 Task: Show all amenities of tiny home in Lac-Beauport, Quebec, Canada.
Action: Mouse moved to (255, 164)
Screenshot: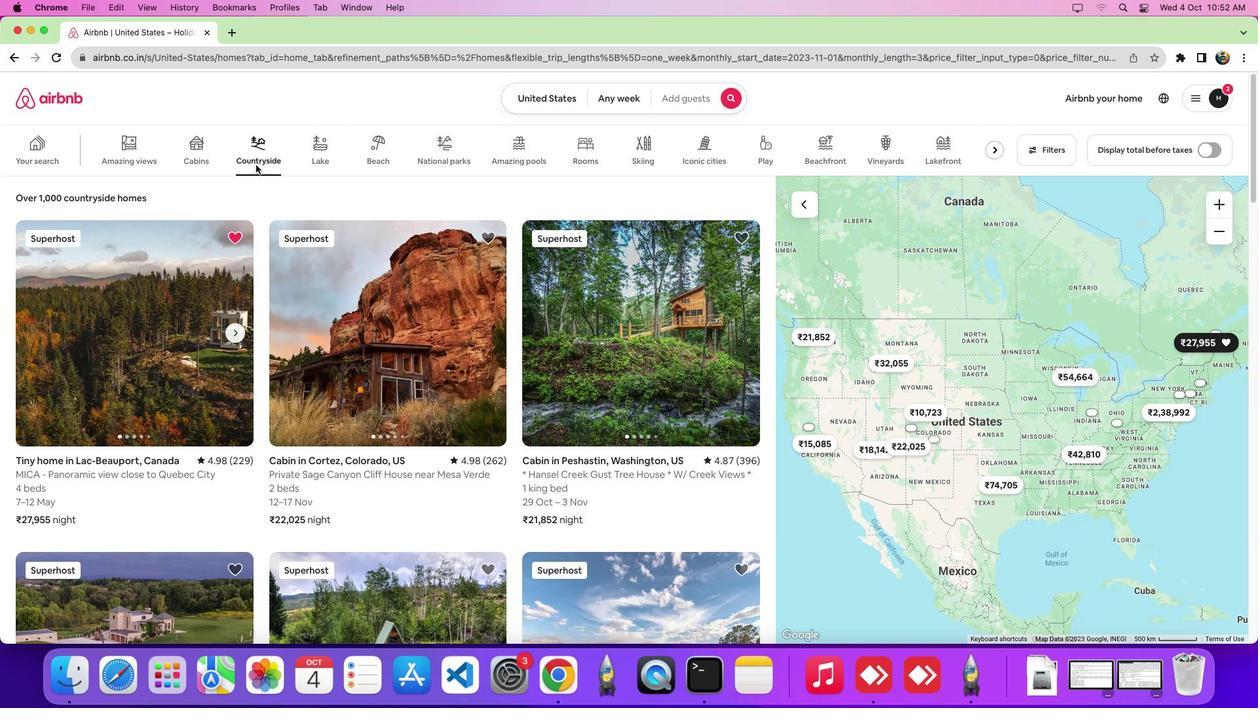 
Action: Mouse pressed left at (255, 164)
Screenshot: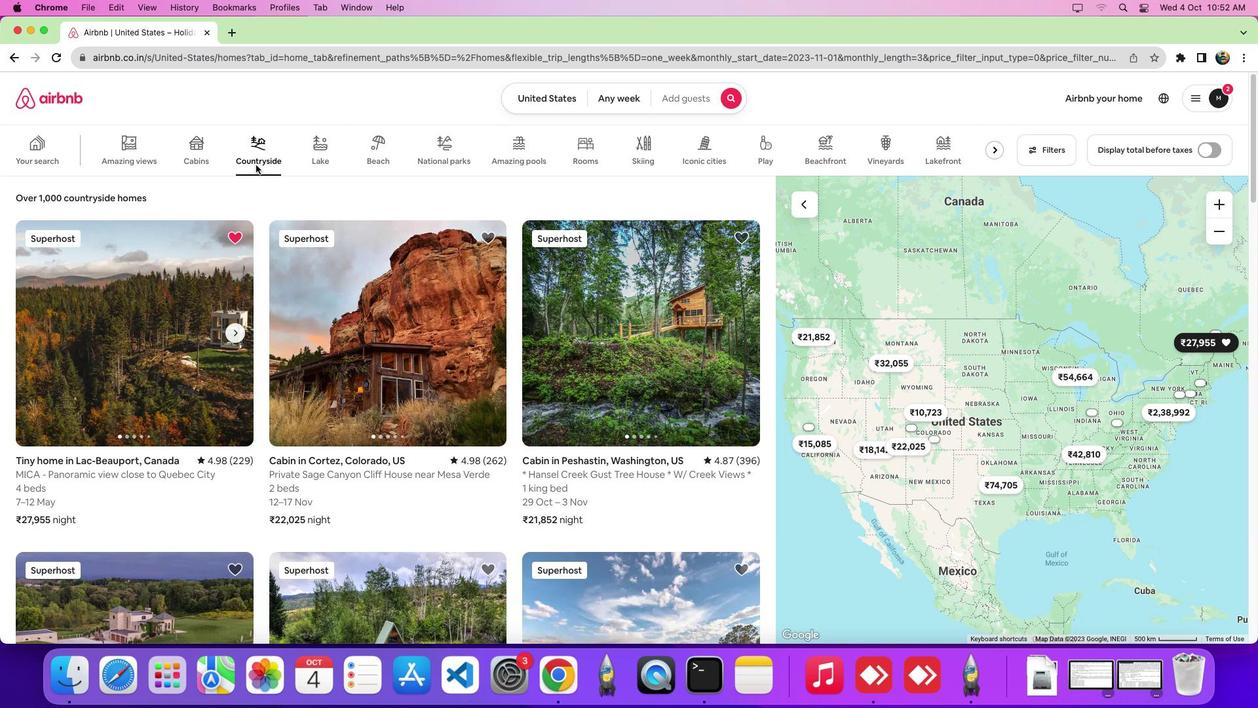 
Action: Mouse moved to (153, 340)
Screenshot: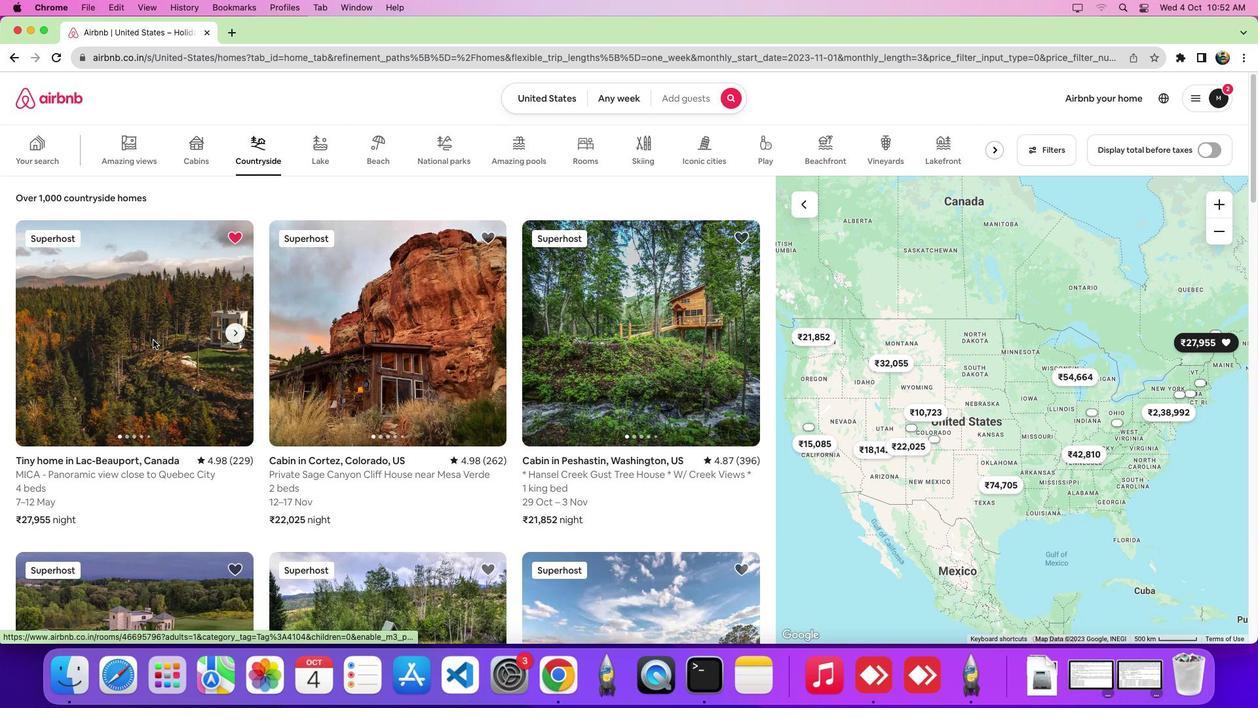 
Action: Mouse pressed left at (153, 340)
Screenshot: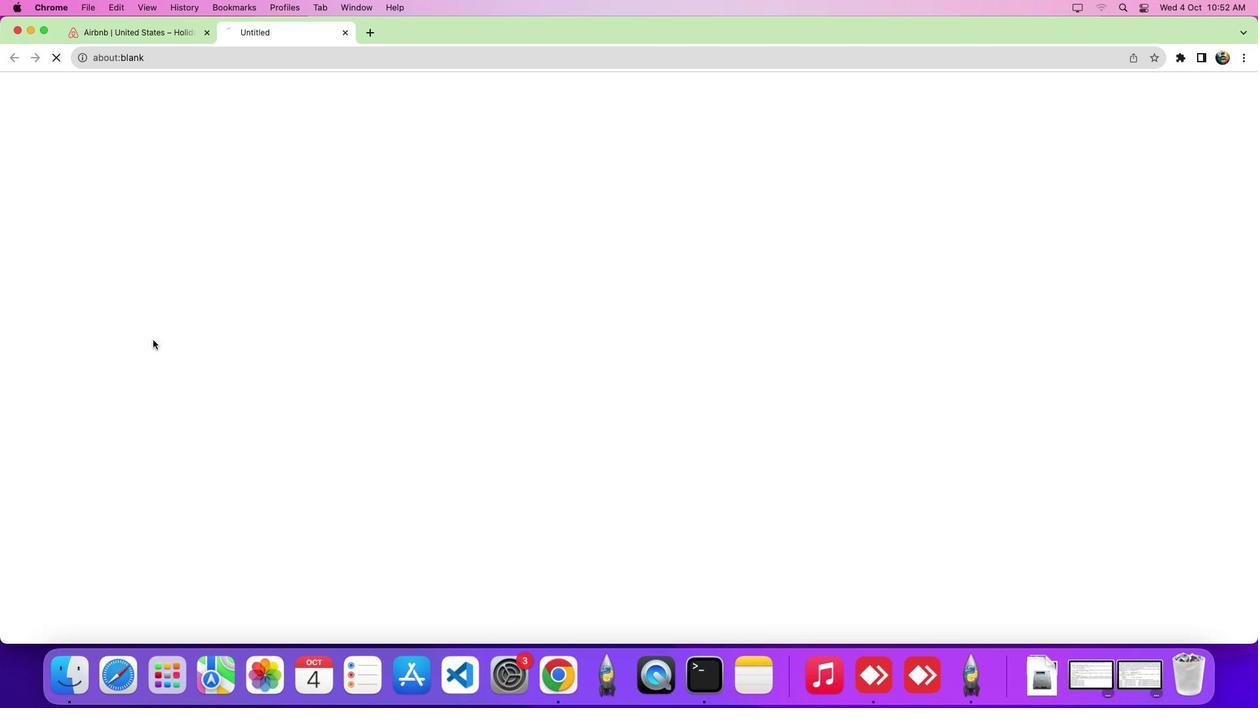 
Action: Mouse moved to (726, 331)
Screenshot: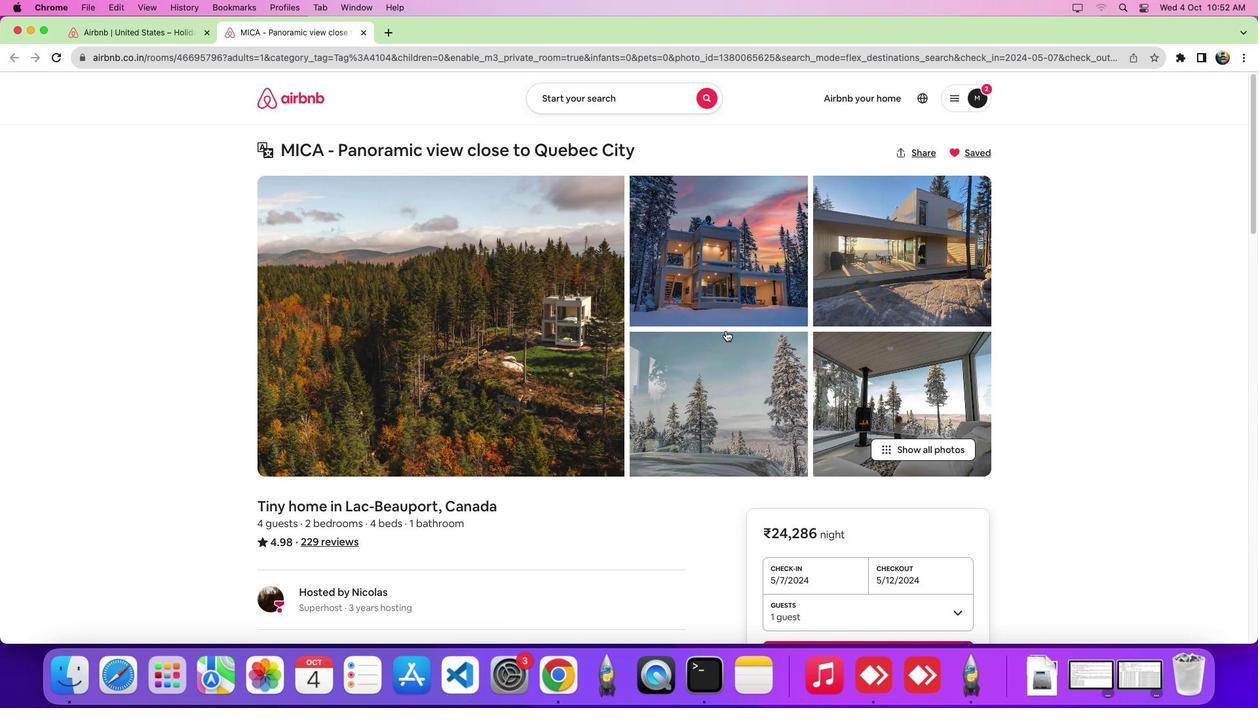 
Action: Mouse scrolled (726, 331) with delta (0, 0)
Screenshot: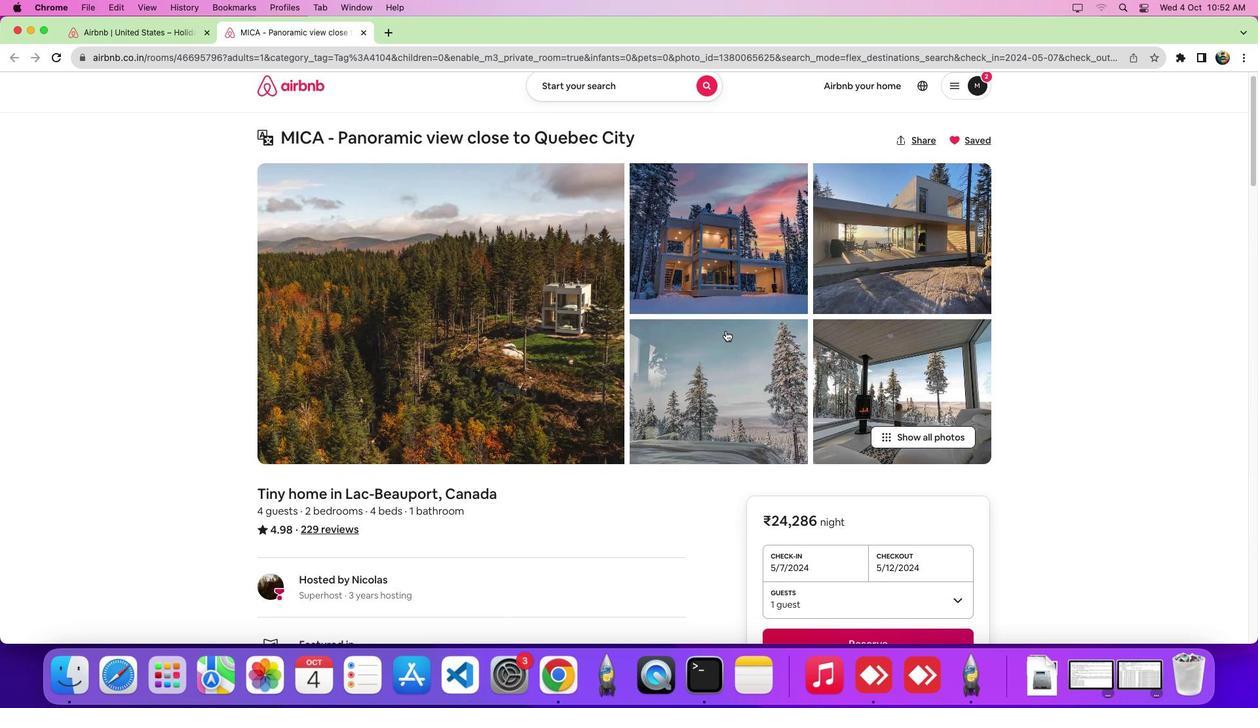 
Action: Mouse scrolled (726, 331) with delta (0, 0)
Screenshot: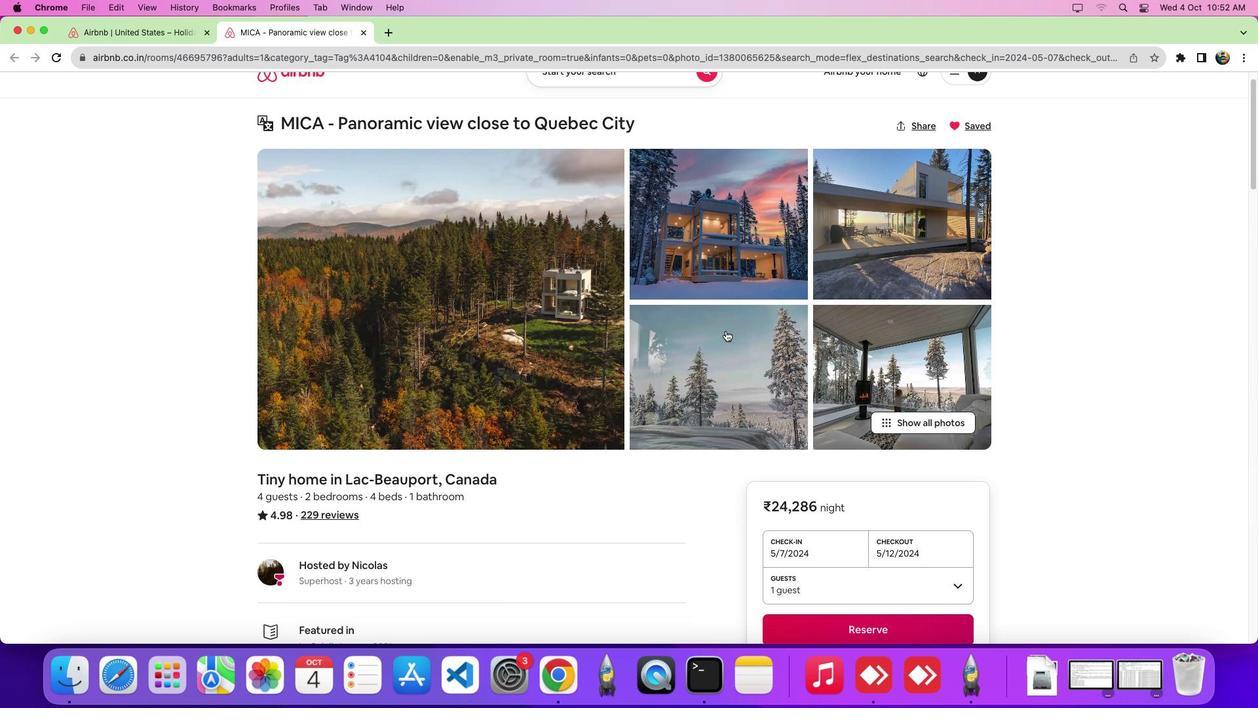 
Action: Mouse scrolled (726, 331) with delta (0, 0)
Screenshot: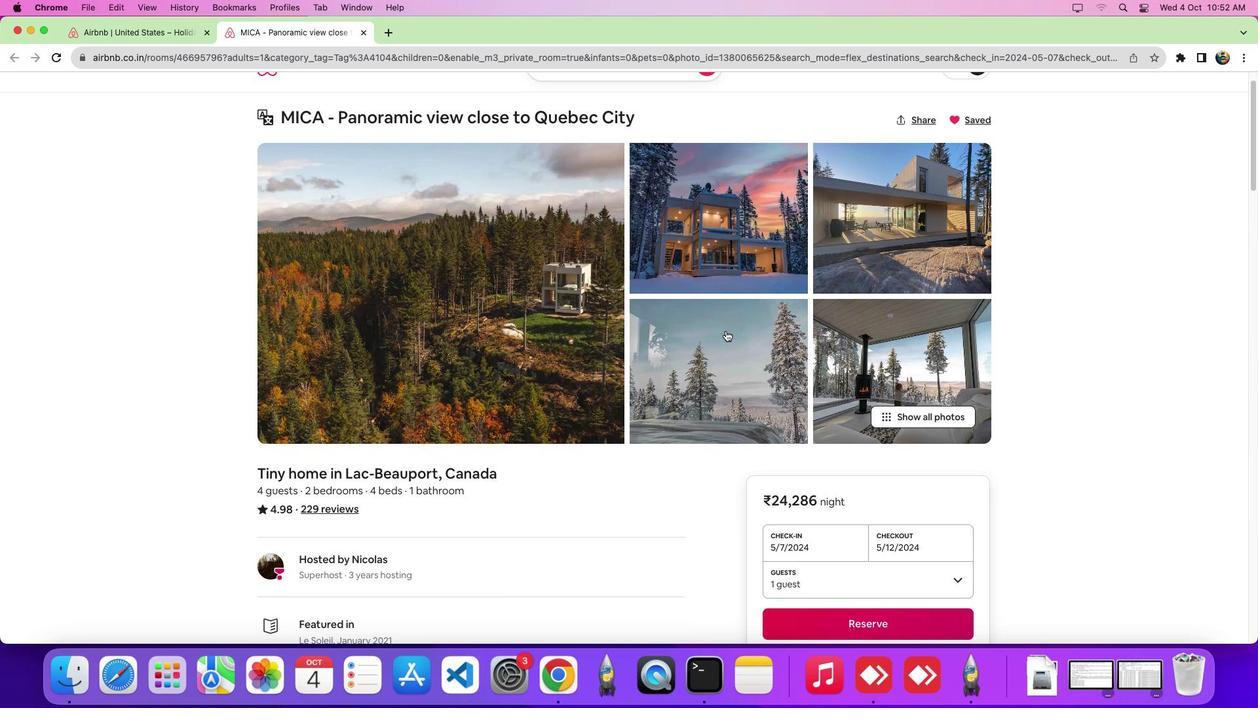
Action: Mouse scrolled (726, 331) with delta (0, 0)
Screenshot: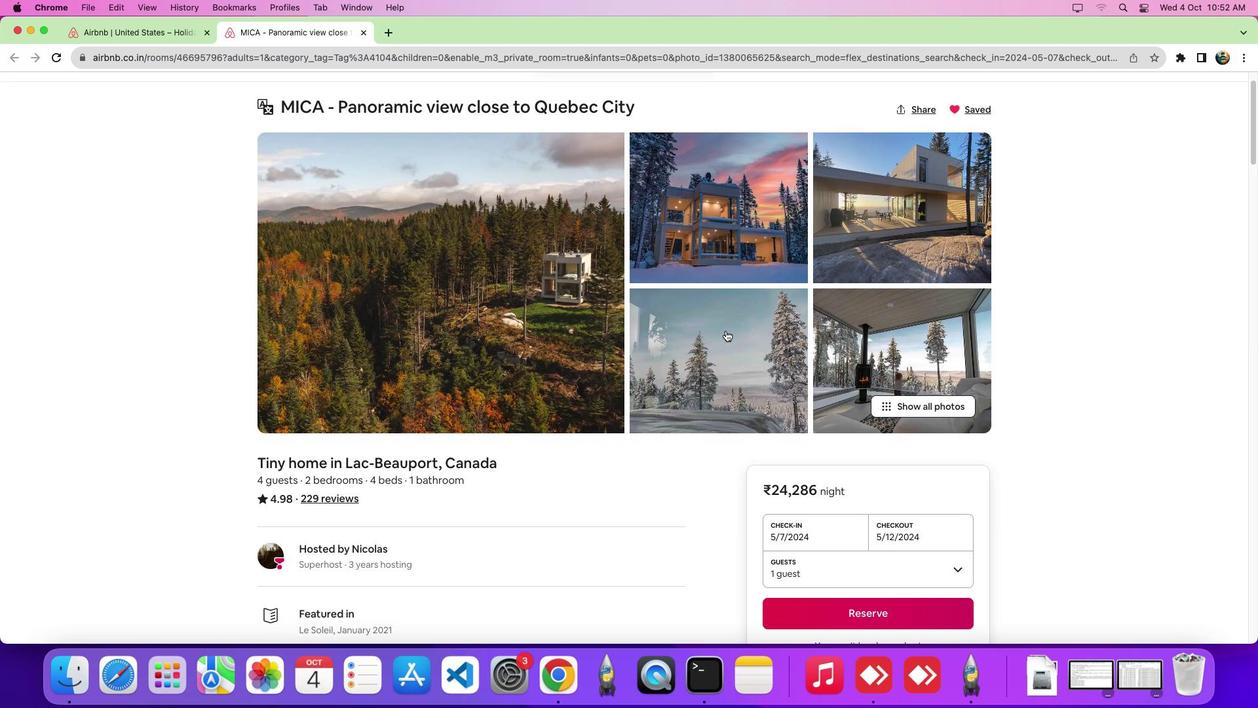 
Action: Mouse scrolled (726, 331) with delta (0, 0)
Screenshot: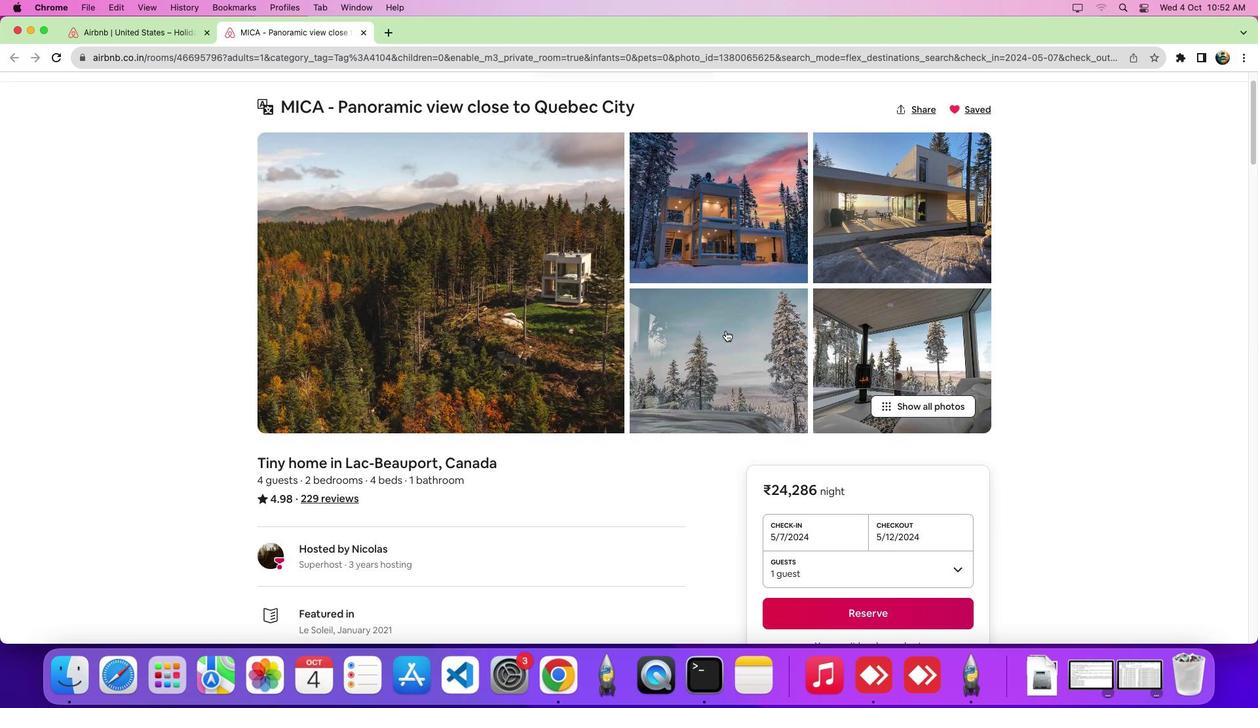 
Action: Mouse moved to (725, 323)
Screenshot: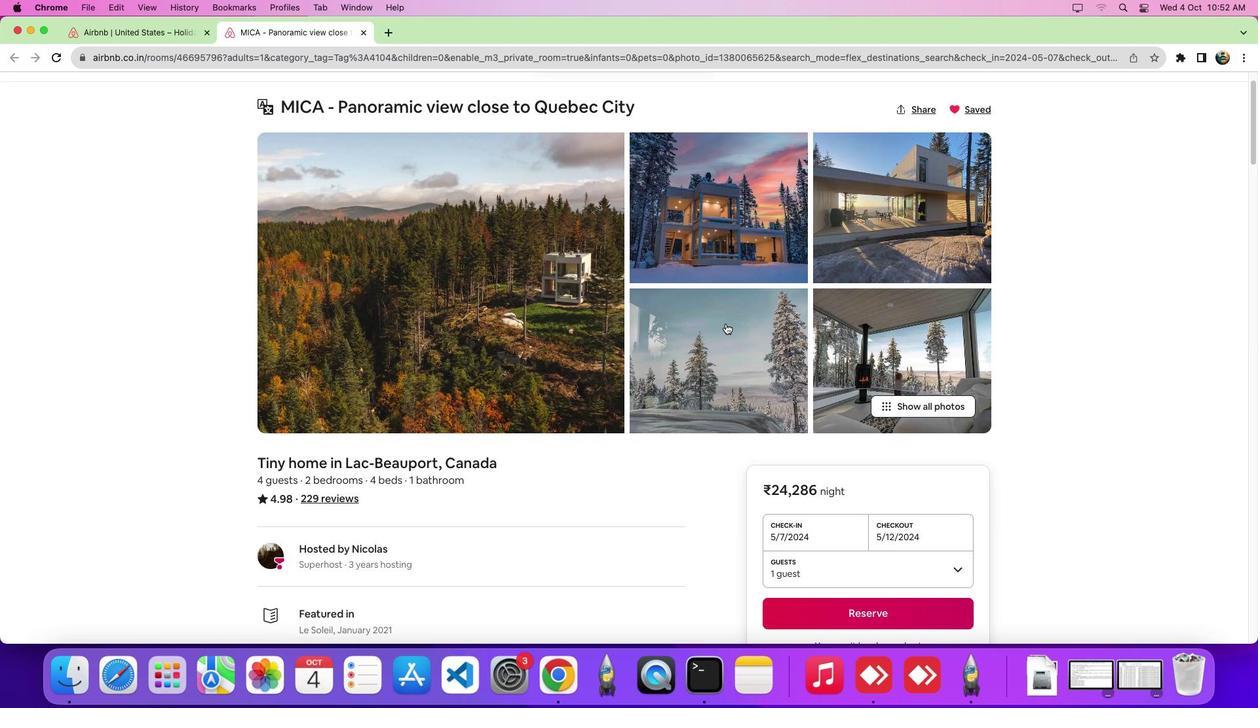
Action: Mouse scrolled (725, 323) with delta (0, 0)
Screenshot: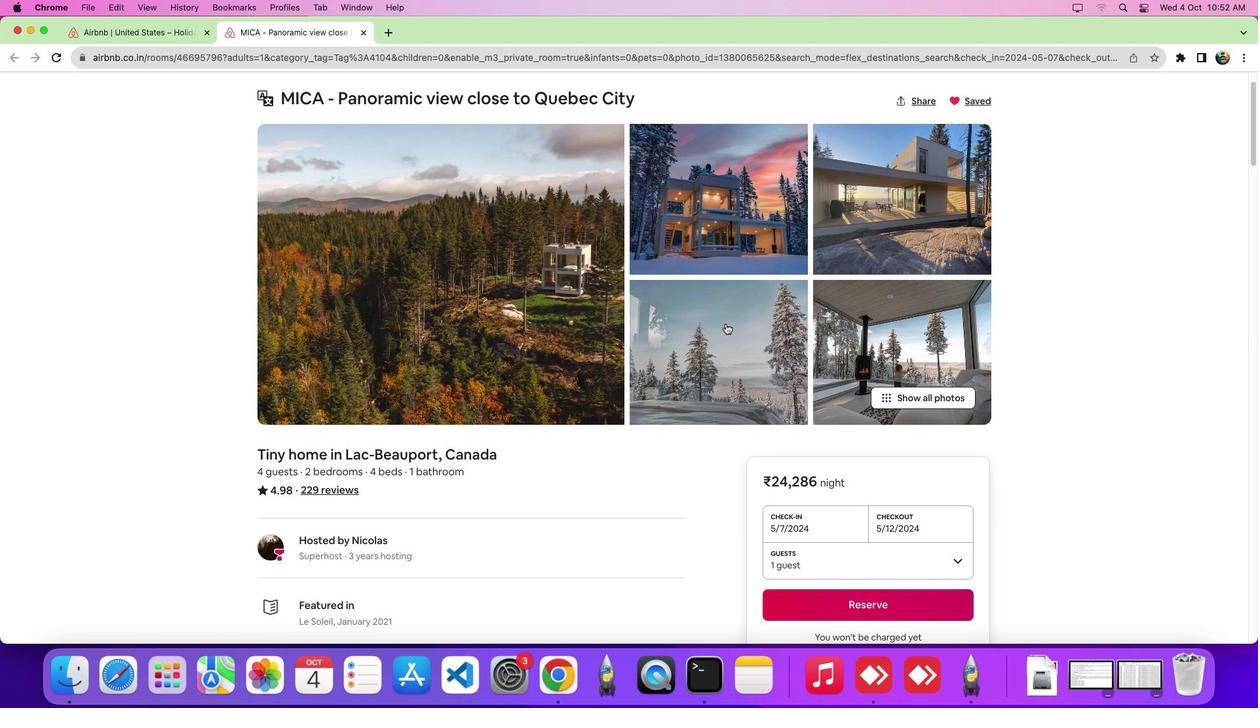 
Action: Mouse scrolled (725, 323) with delta (0, 0)
Screenshot: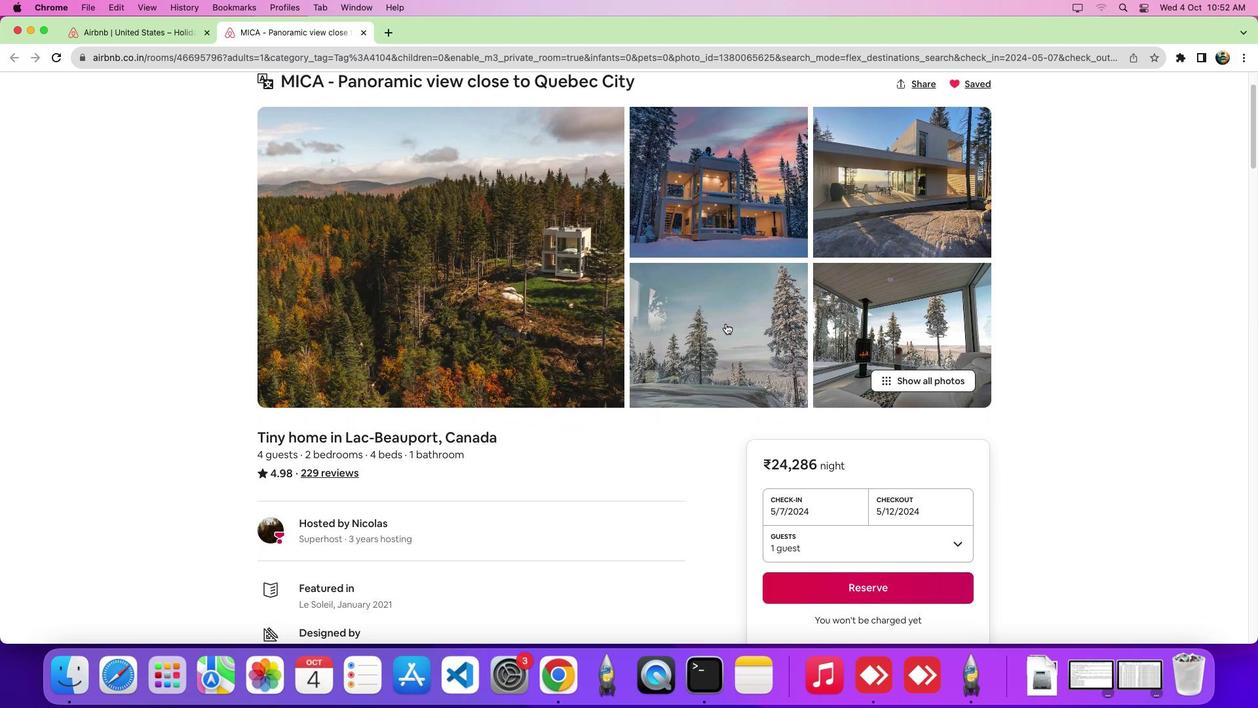 
Action: Mouse scrolled (725, 323) with delta (0, 0)
Screenshot: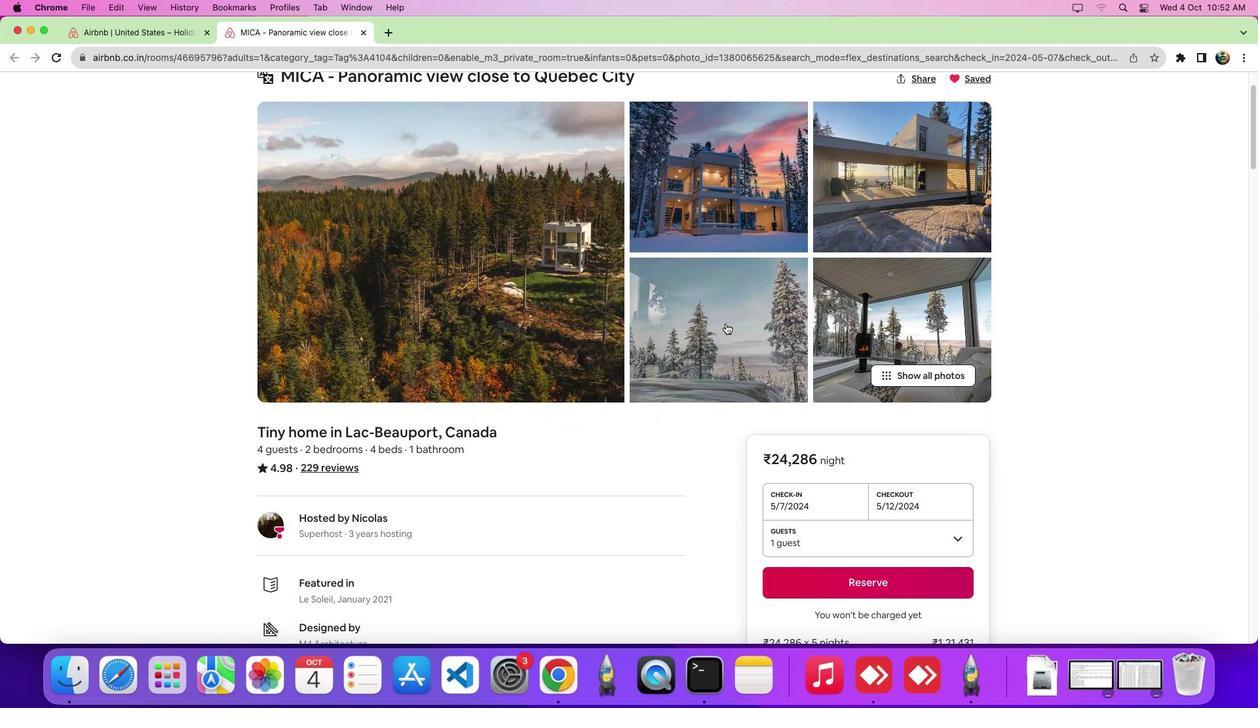
Action: Mouse scrolled (725, 323) with delta (0, 0)
Screenshot: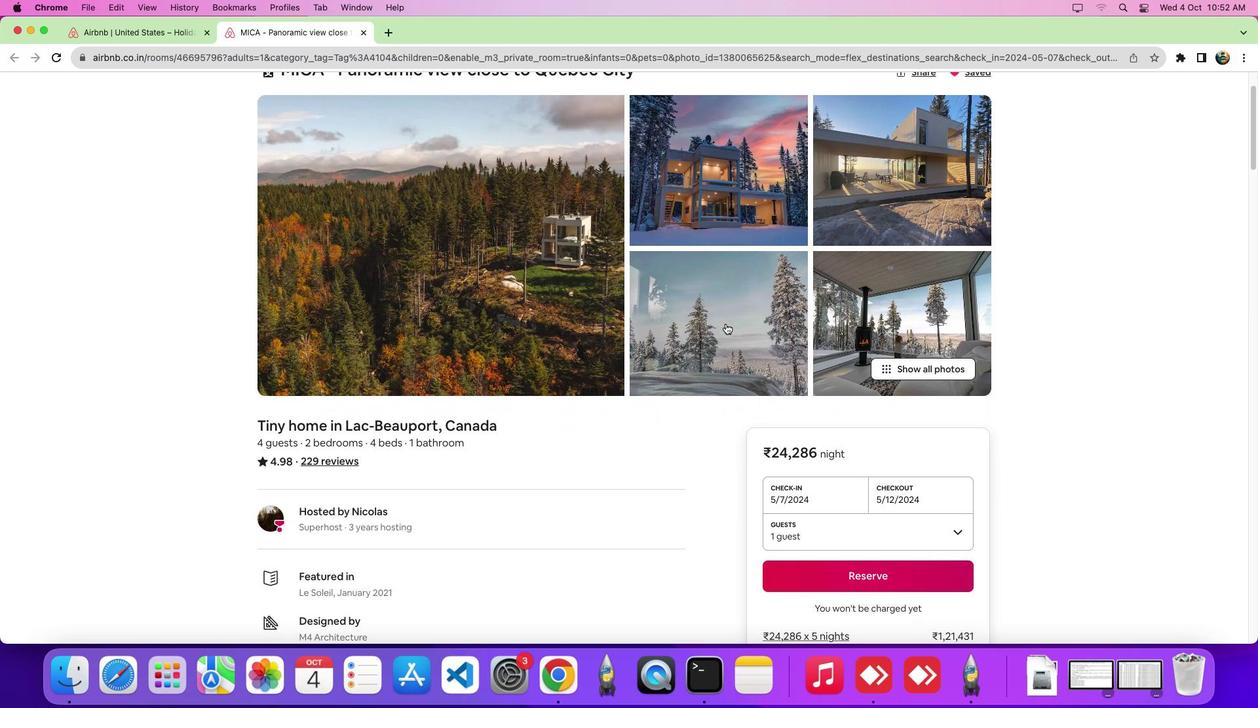 
Action: Mouse scrolled (725, 323) with delta (0, 0)
Screenshot: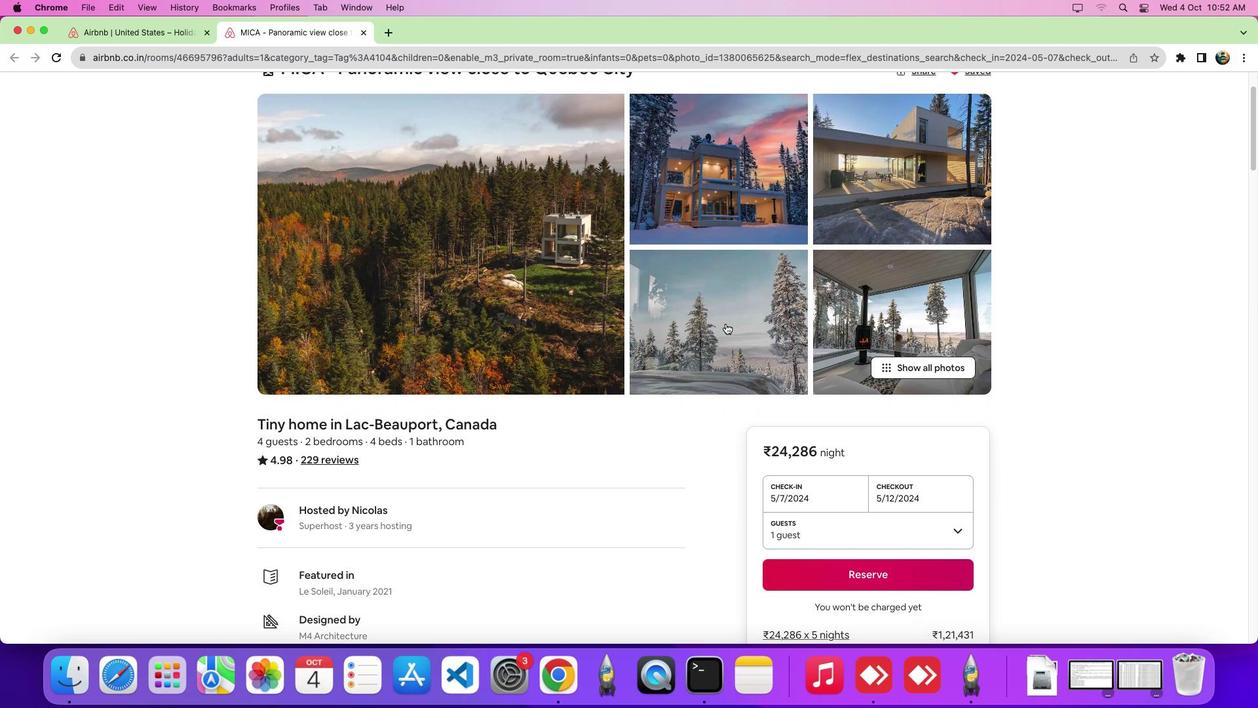 
Action: Mouse moved to (755, 353)
Screenshot: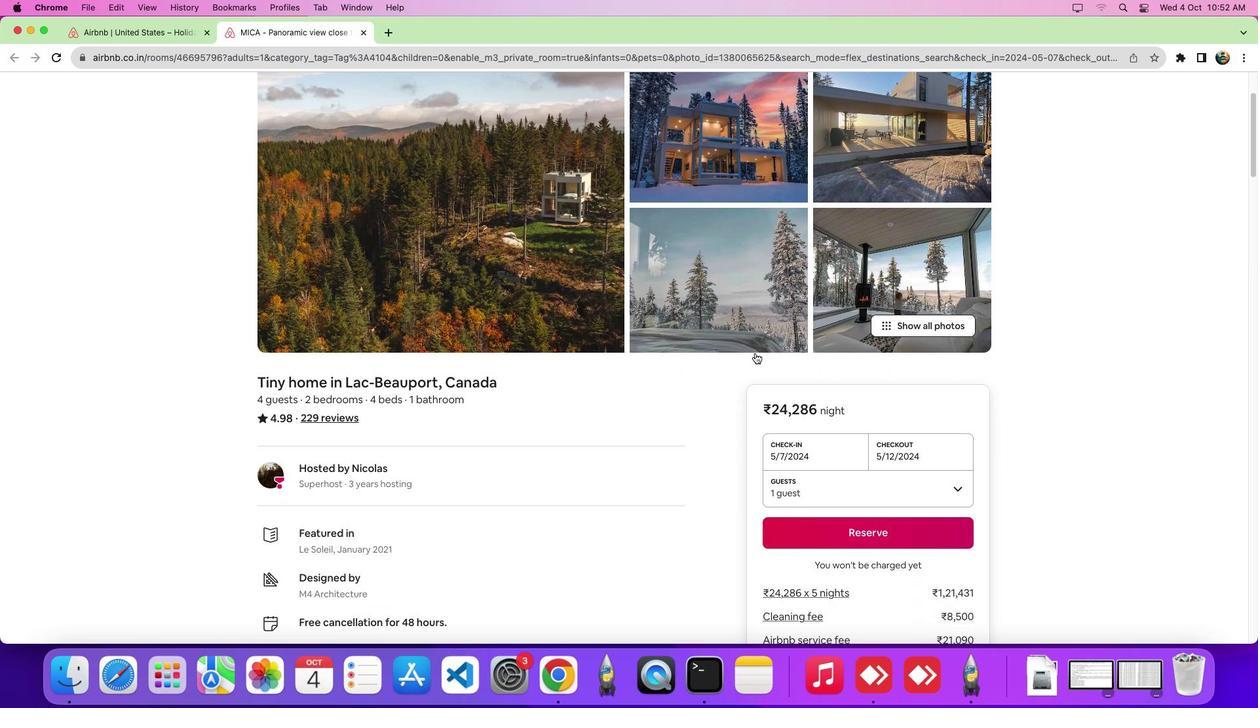 
Action: Mouse scrolled (755, 353) with delta (0, 0)
Screenshot: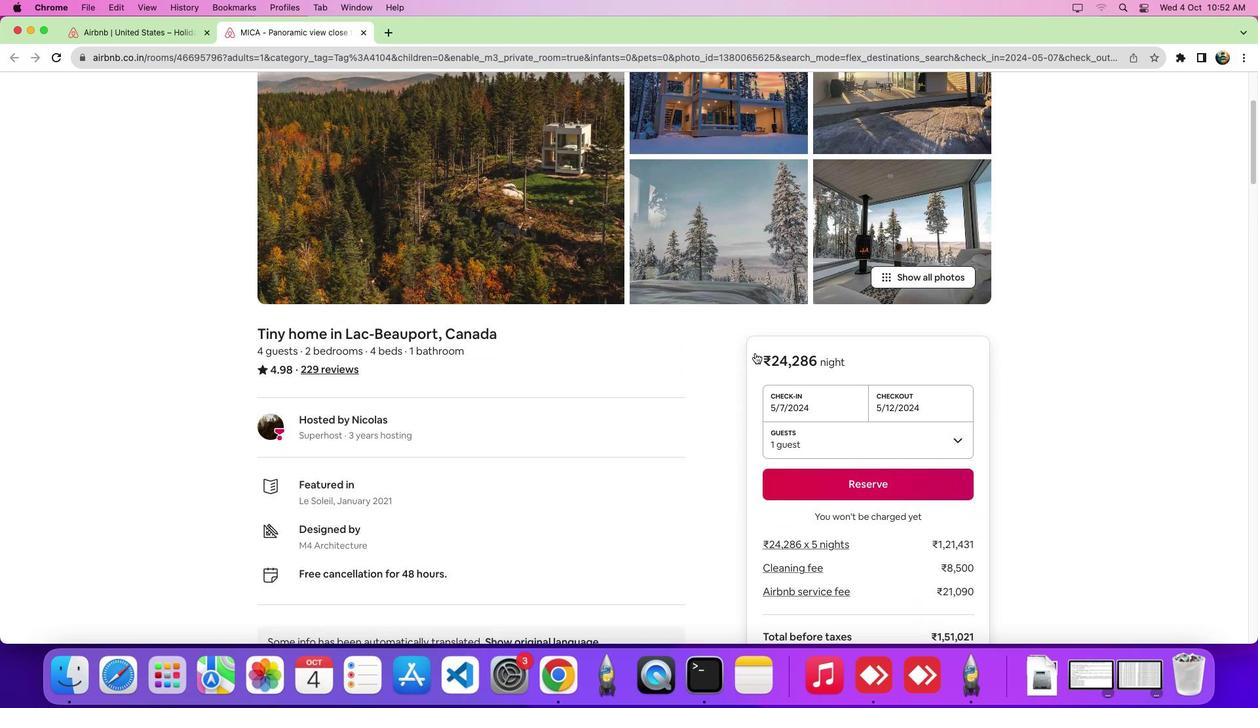 
Action: Mouse scrolled (755, 353) with delta (0, 0)
Screenshot: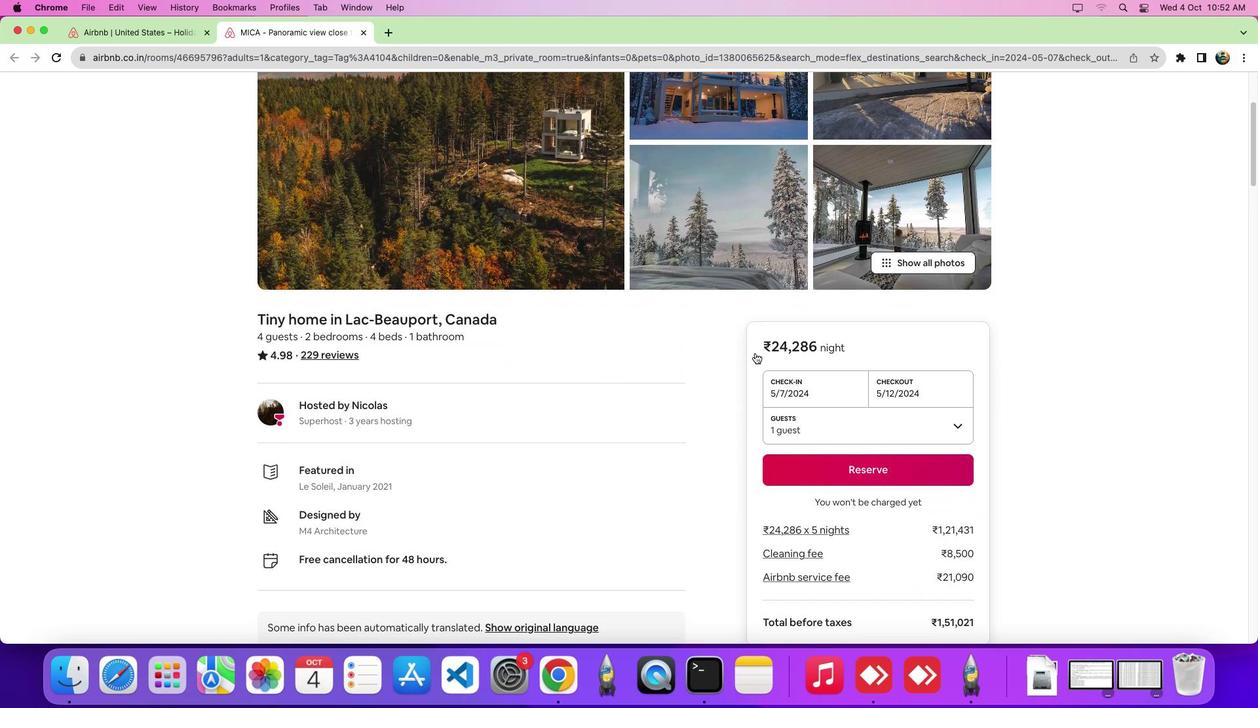 
Action: Mouse scrolled (755, 353) with delta (0, -1)
Screenshot: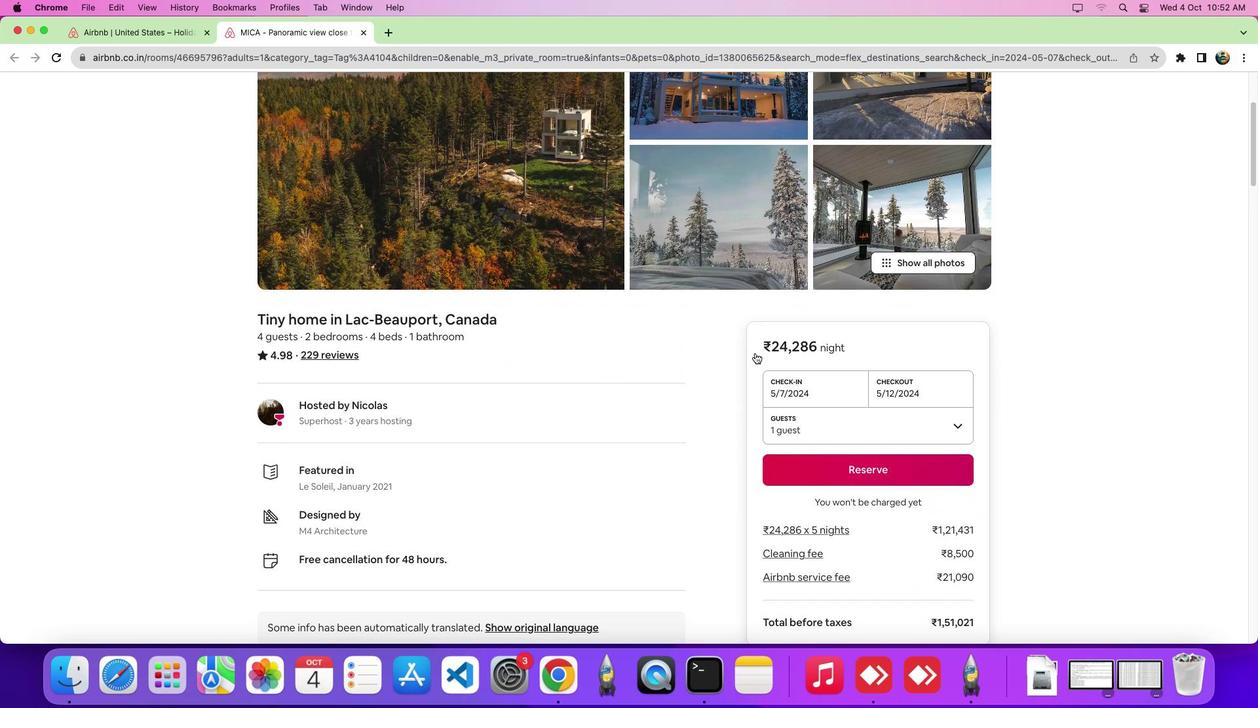 
Action: Mouse scrolled (755, 353) with delta (0, 0)
Screenshot: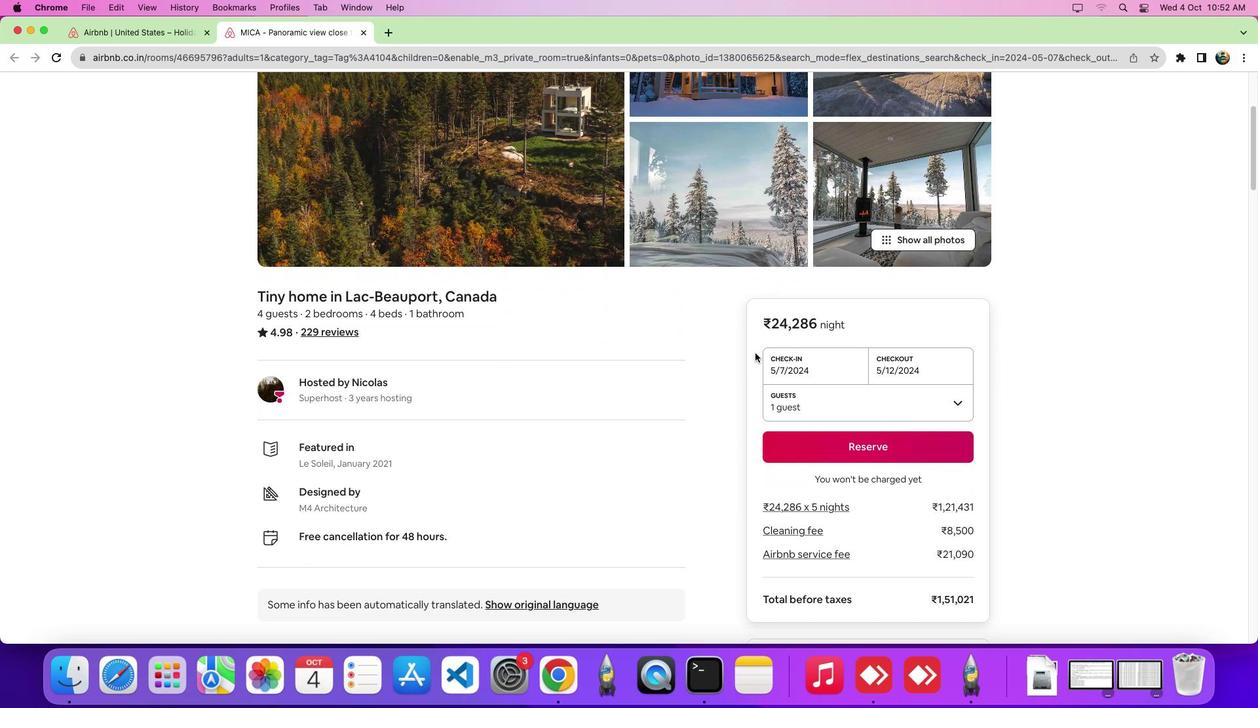 
Action: Mouse scrolled (755, 353) with delta (0, 0)
Screenshot: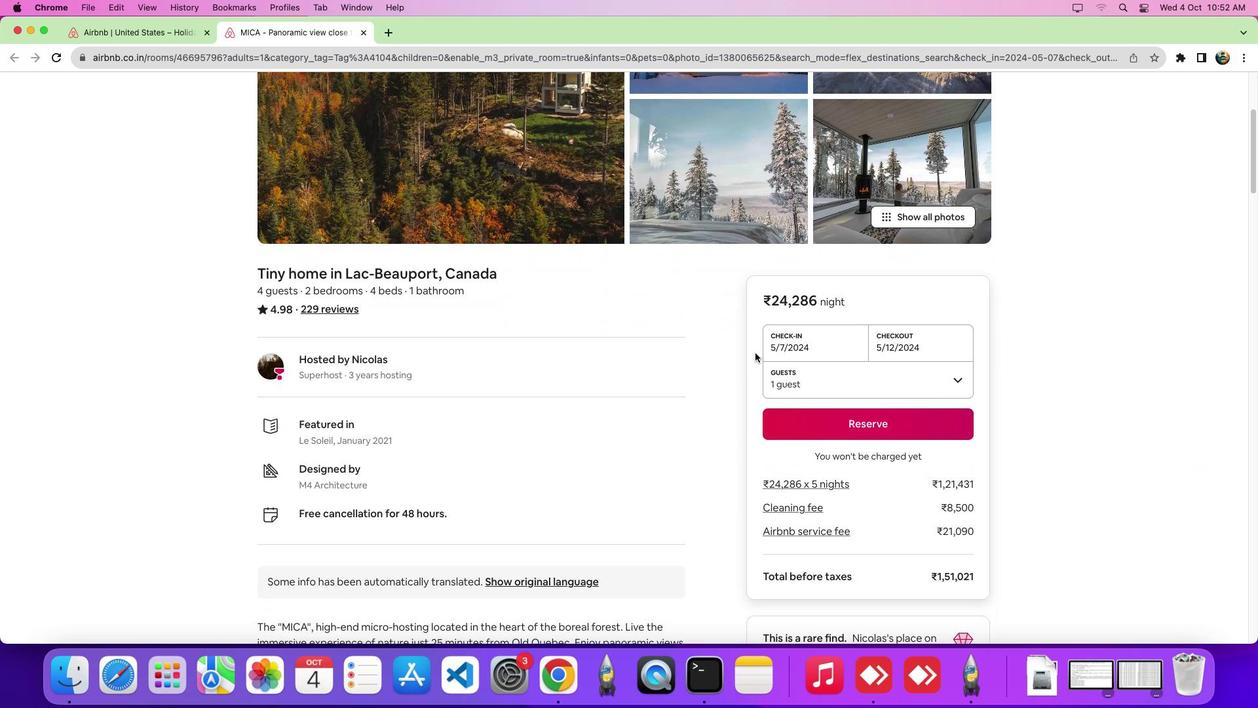 
Action: Mouse scrolled (755, 353) with delta (0, 0)
Screenshot: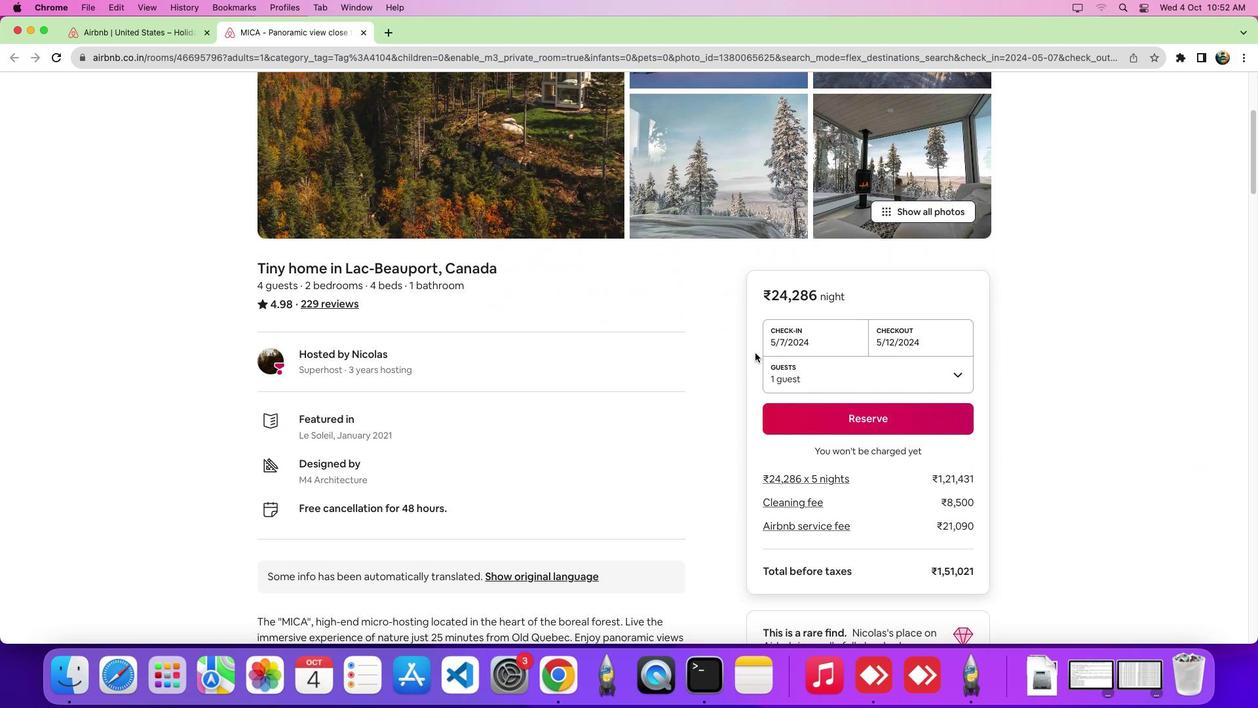 
Action: Mouse scrolled (755, 353) with delta (0, 0)
Screenshot: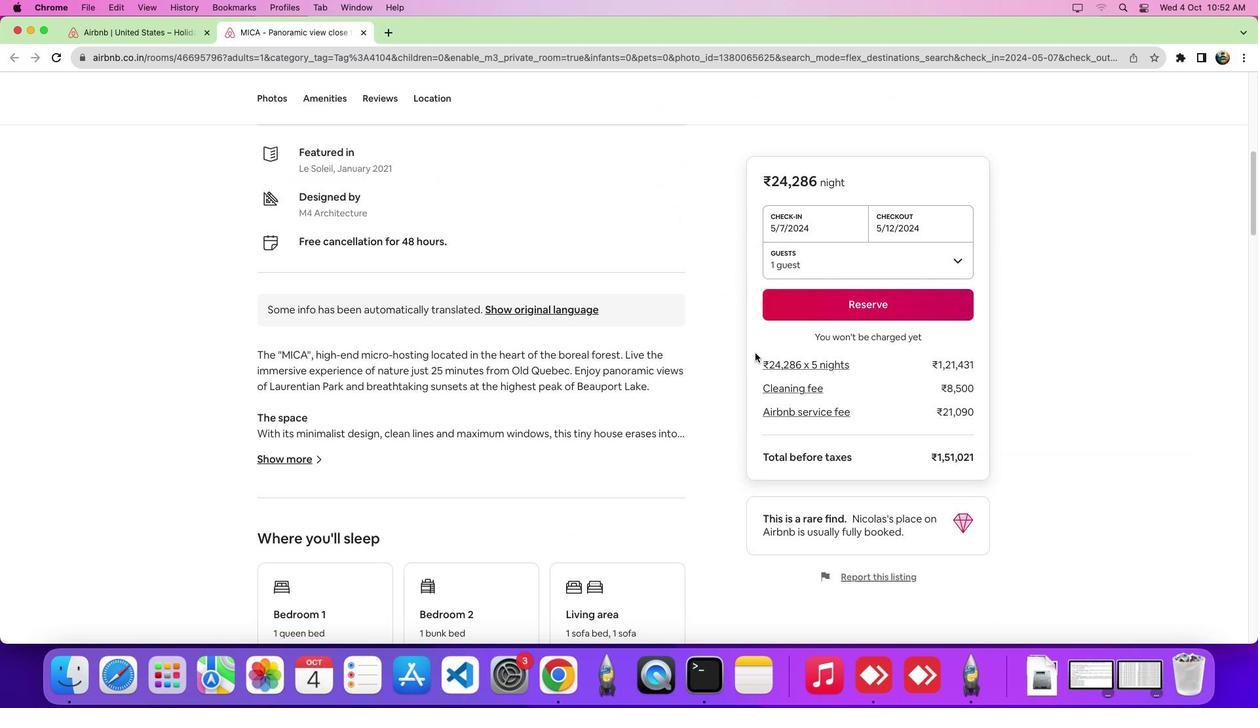 
Action: Mouse scrolled (755, 353) with delta (0, 0)
Screenshot: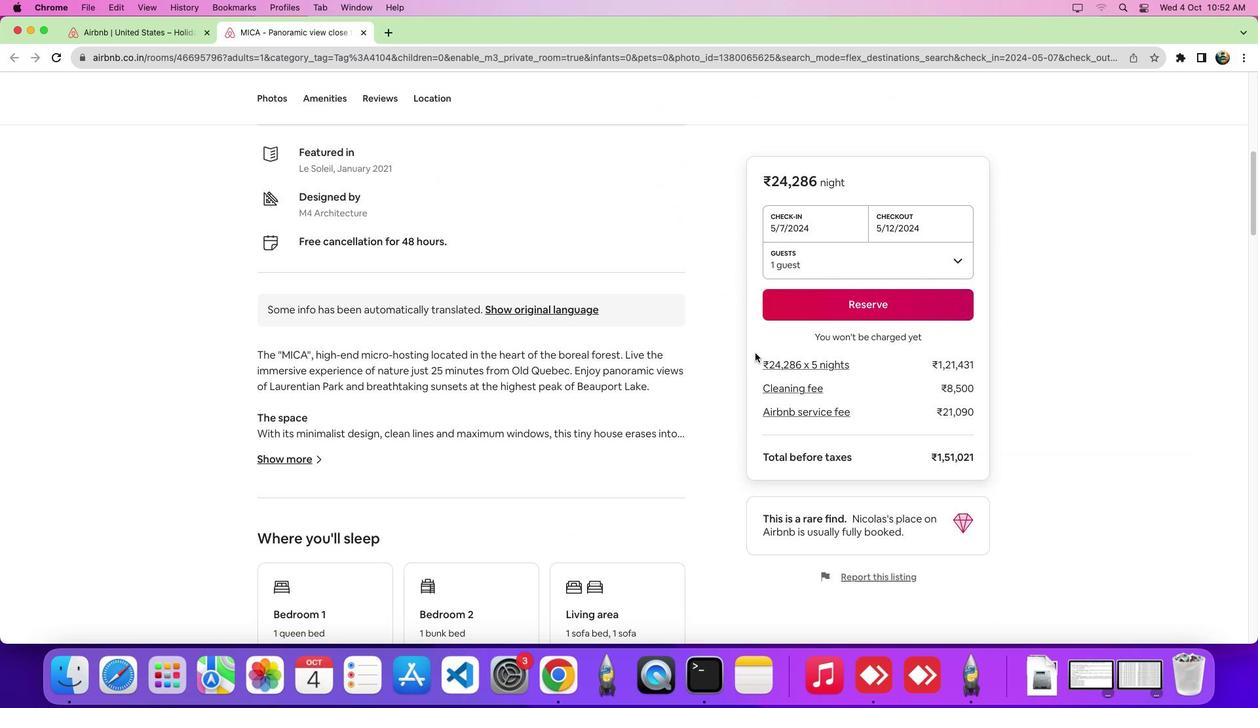 
Action: Mouse scrolled (755, 353) with delta (0, -5)
Screenshot: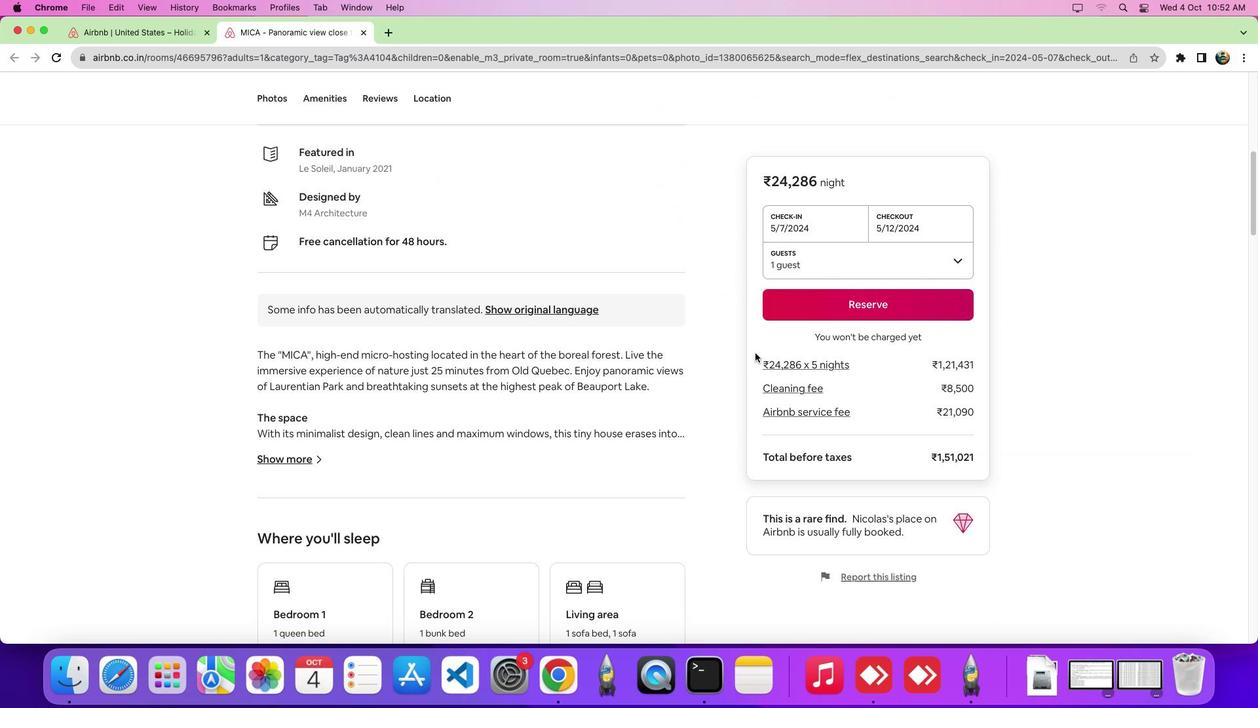 
Action: Mouse moved to (331, 98)
Screenshot: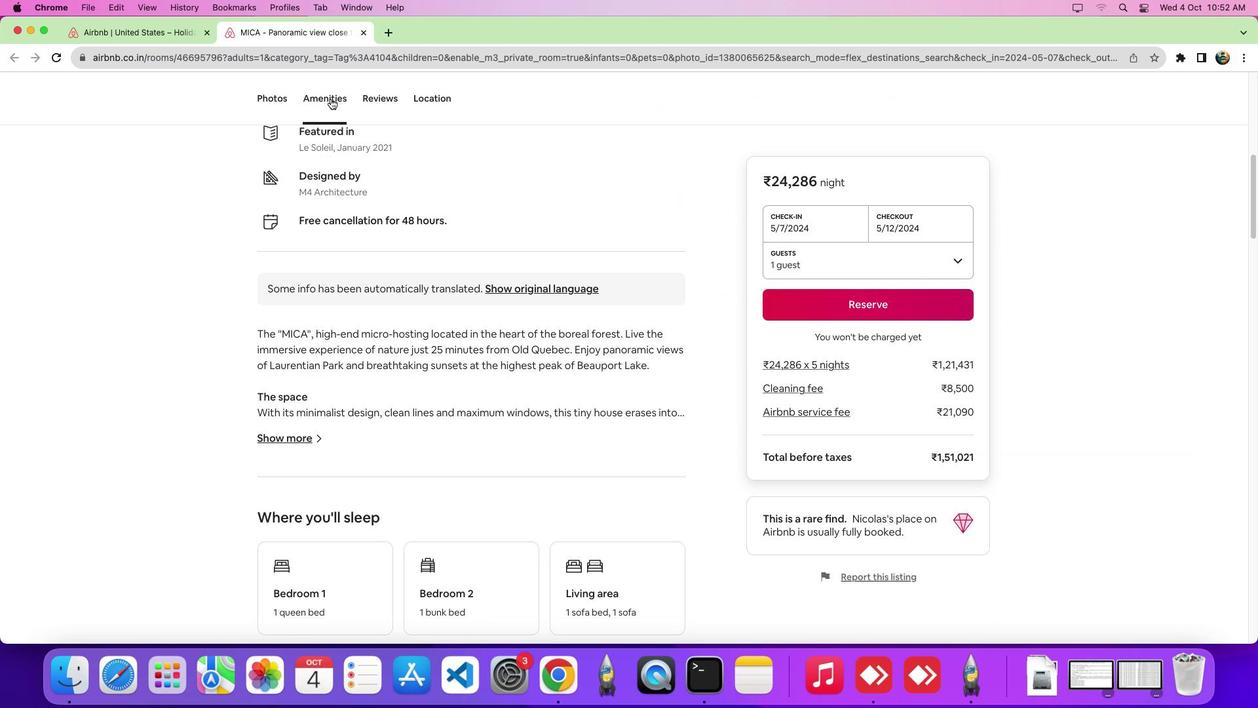 
Action: Mouse pressed left at (331, 98)
Screenshot: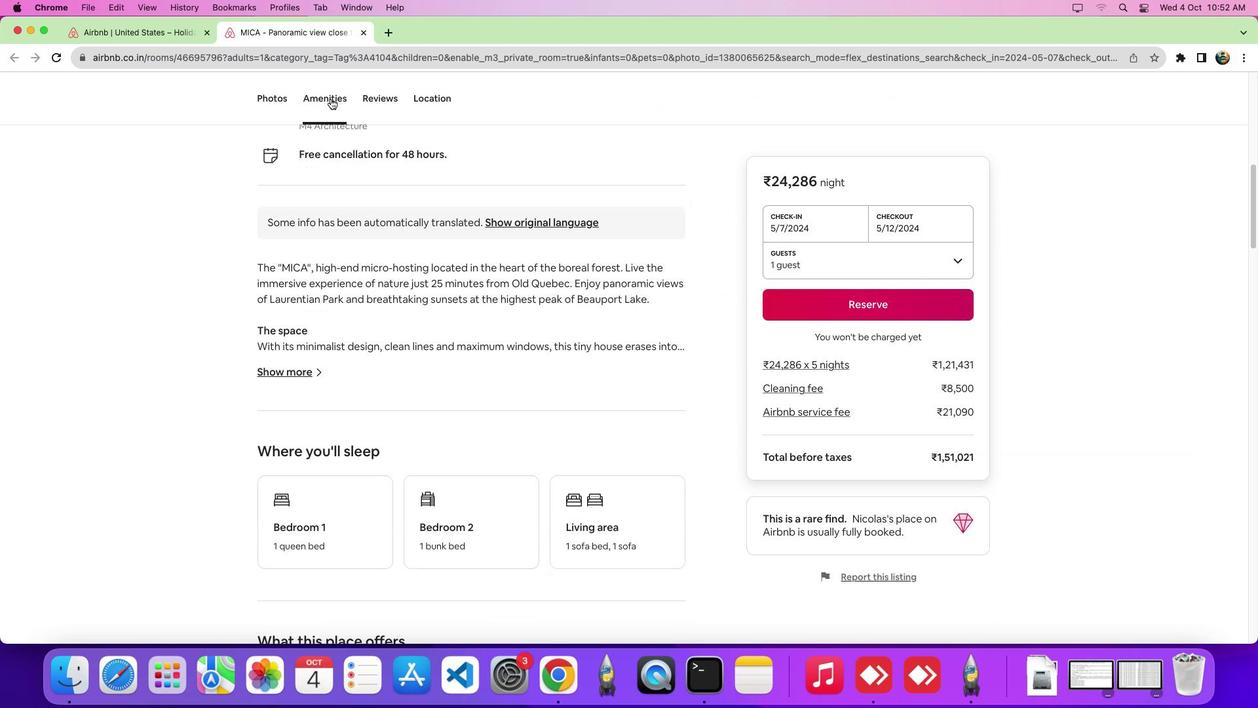 
Action: Mouse moved to (651, 293)
Screenshot: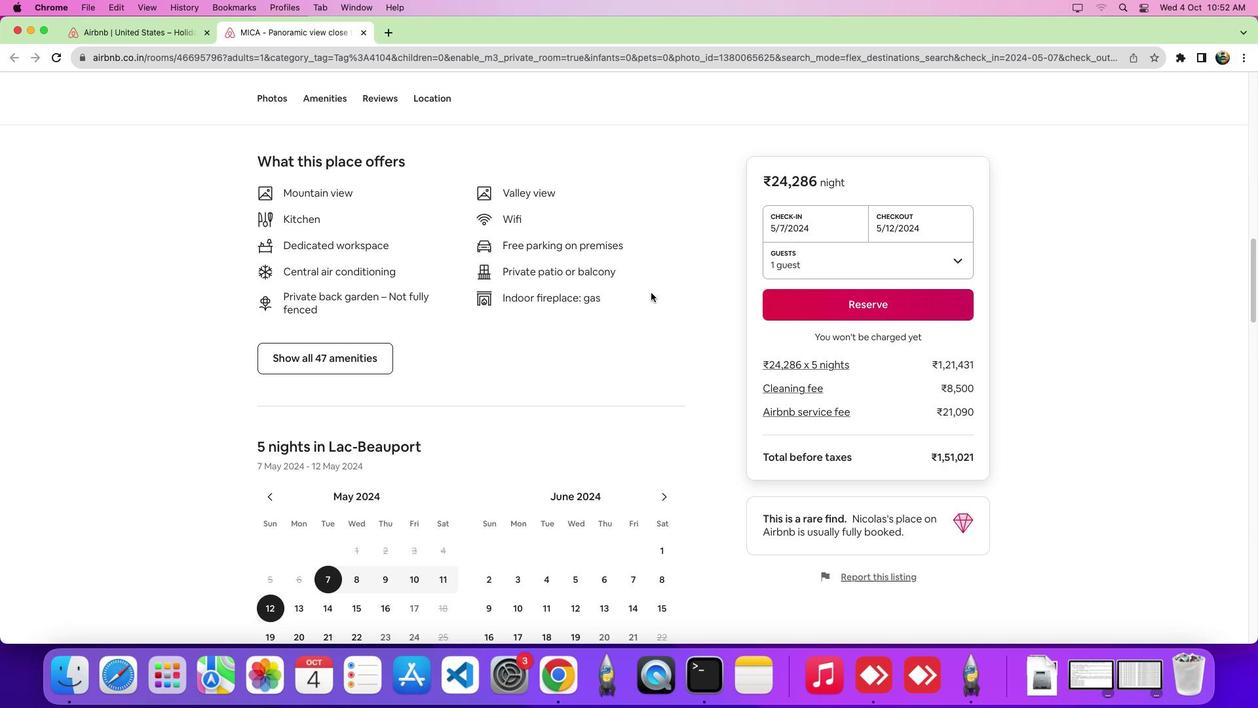 
Action: Mouse scrolled (651, 293) with delta (0, 0)
Screenshot: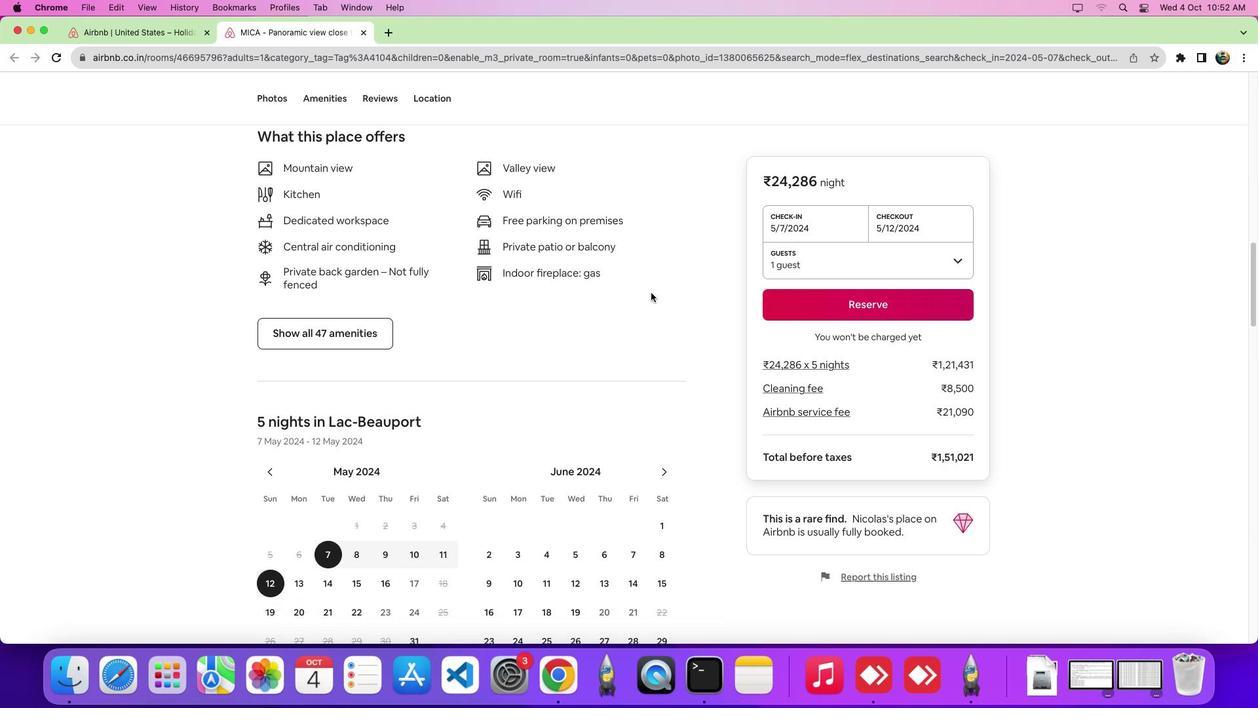 
Action: Mouse scrolled (651, 293) with delta (0, 0)
Screenshot: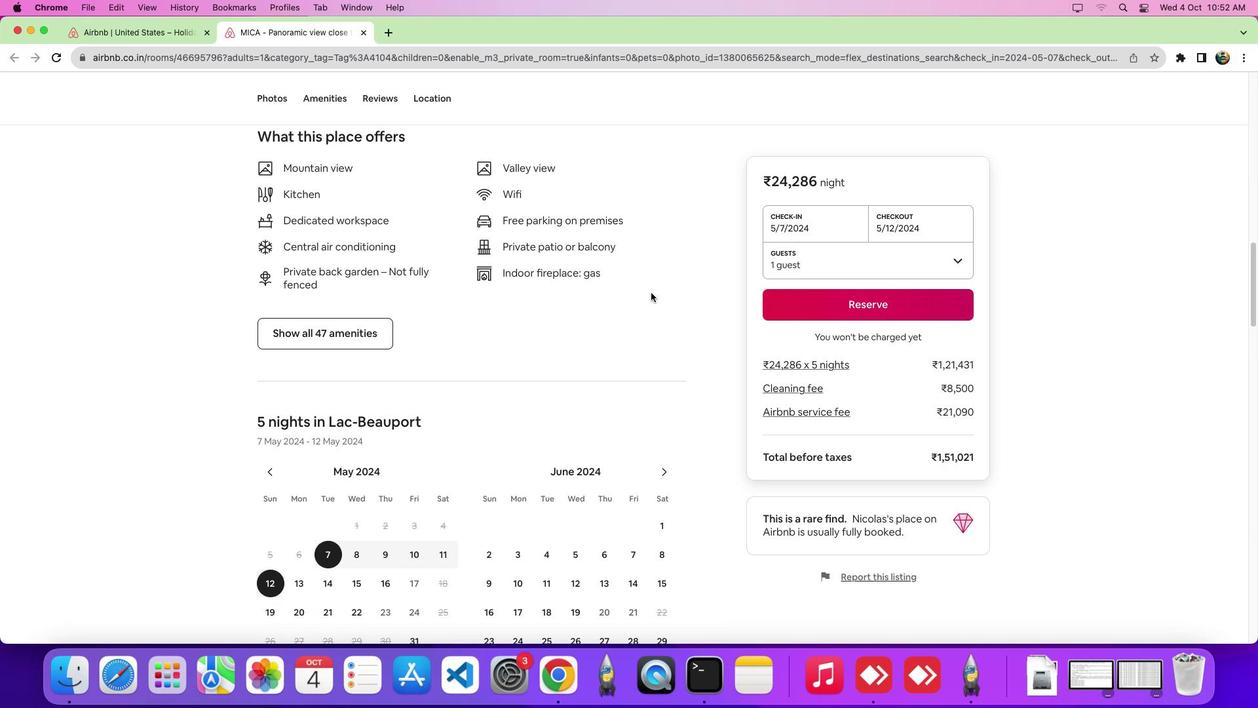
Action: Mouse moved to (335, 335)
Screenshot: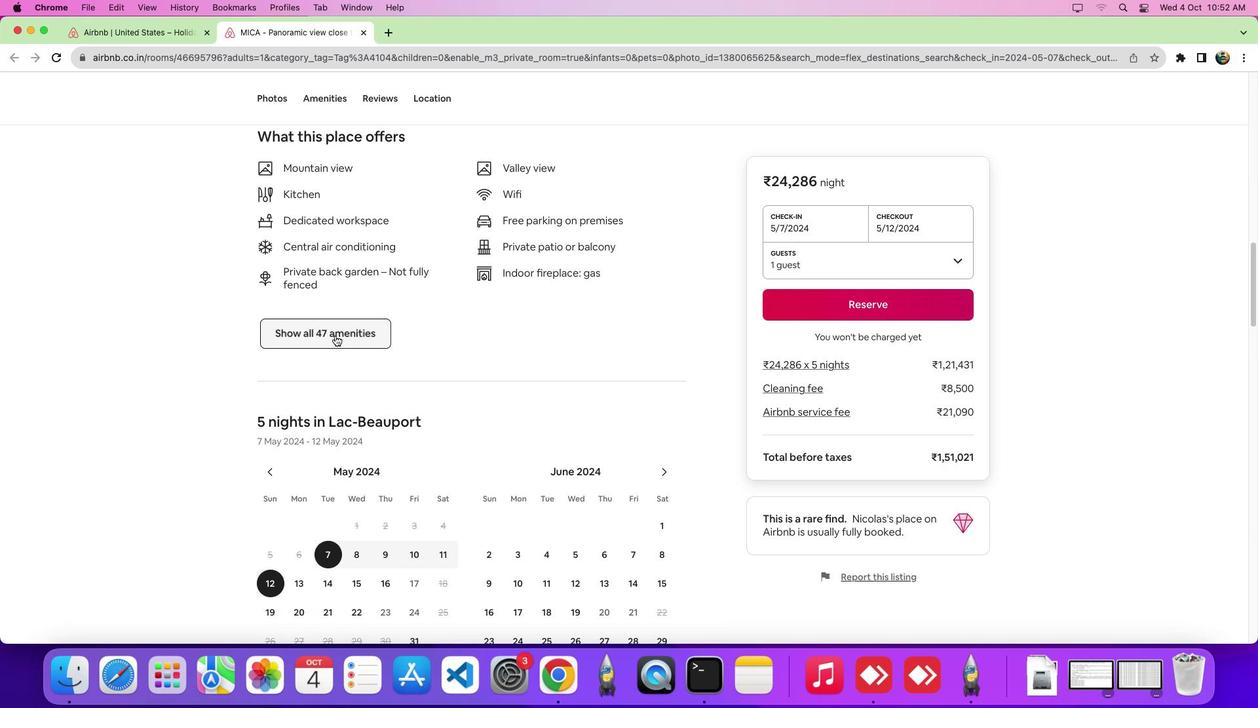 
Action: Mouse pressed left at (335, 335)
Screenshot: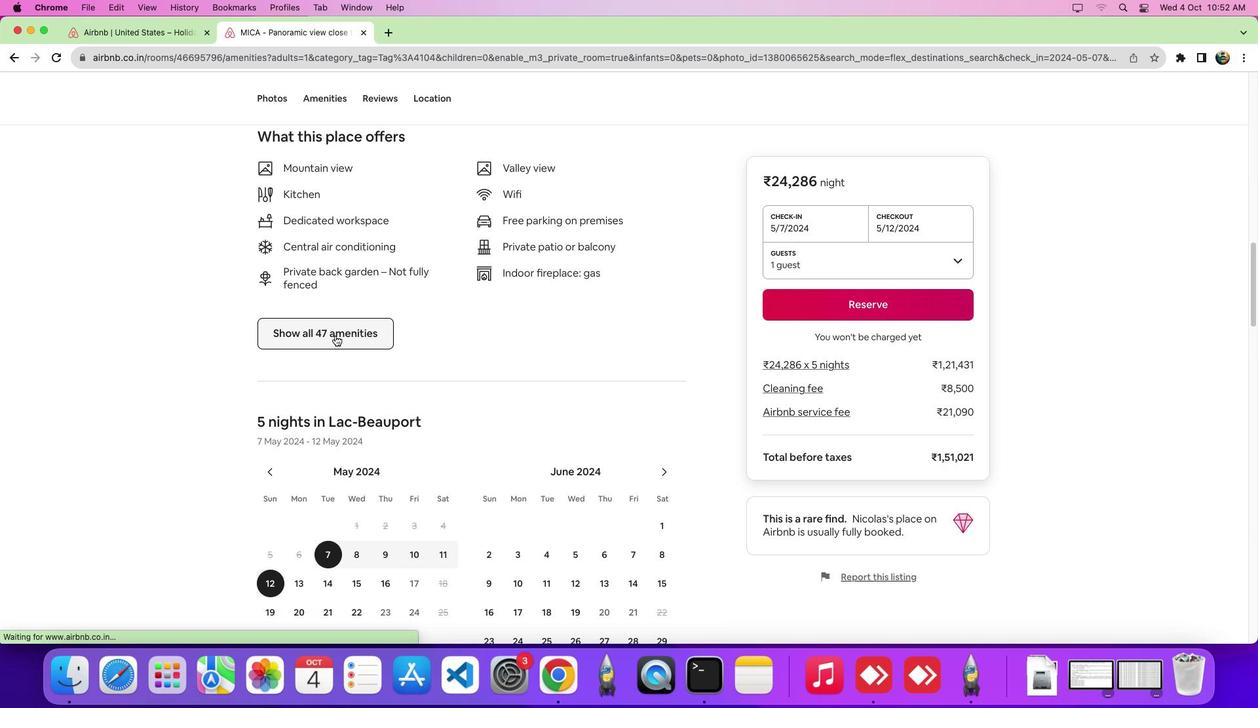 
Action: Mouse moved to (681, 400)
Screenshot: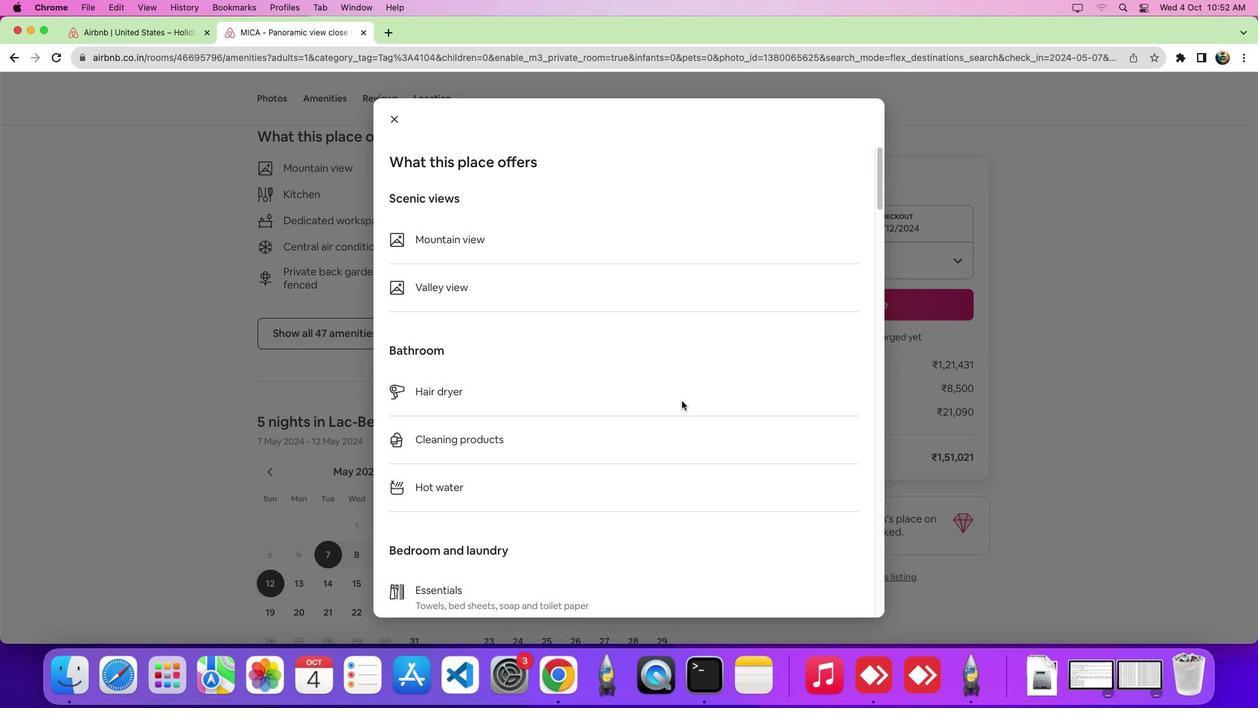 
Action: Mouse scrolled (681, 400) with delta (0, 0)
Screenshot: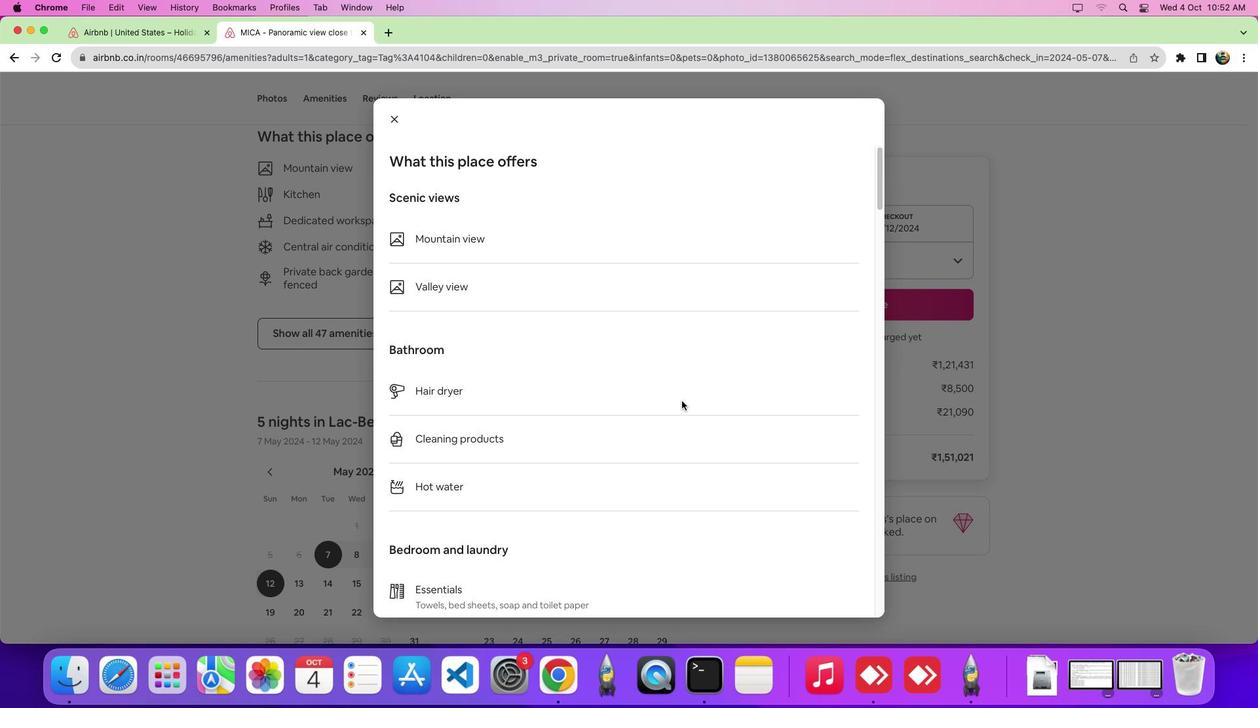 
Action: Mouse moved to (681, 400)
Screenshot: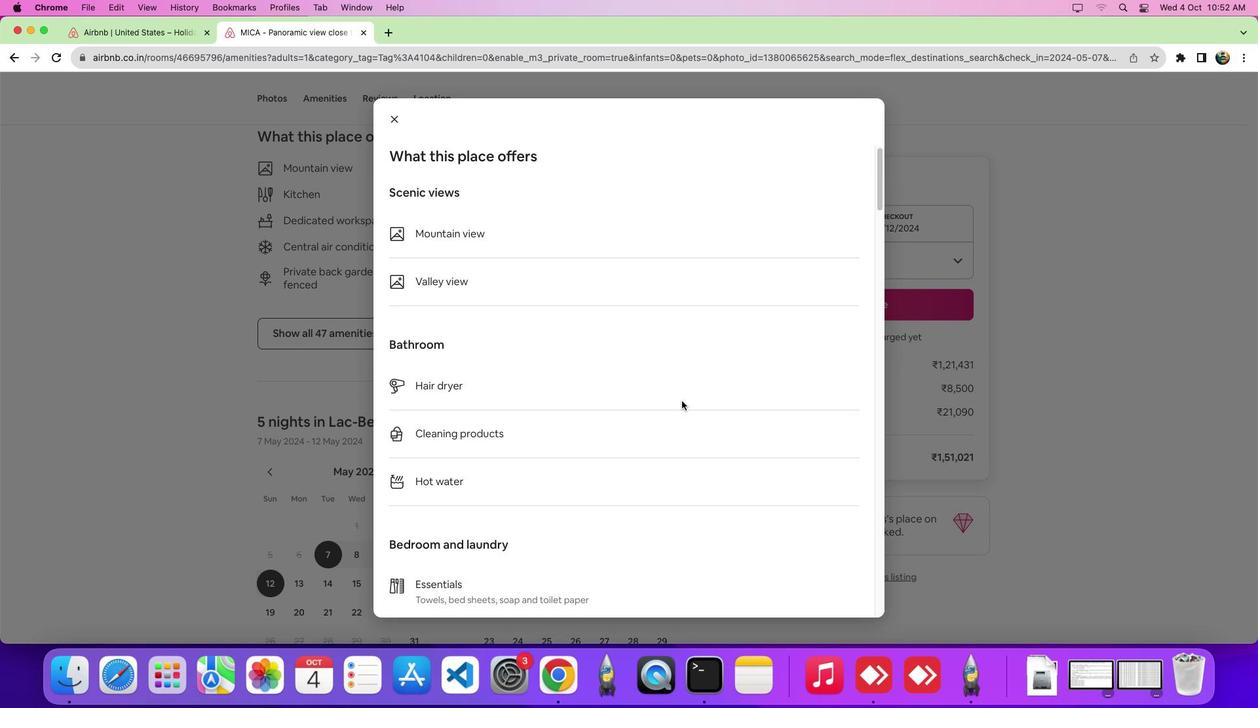 
Action: Mouse scrolled (681, 400) with delta (0, 0)
Screenshot: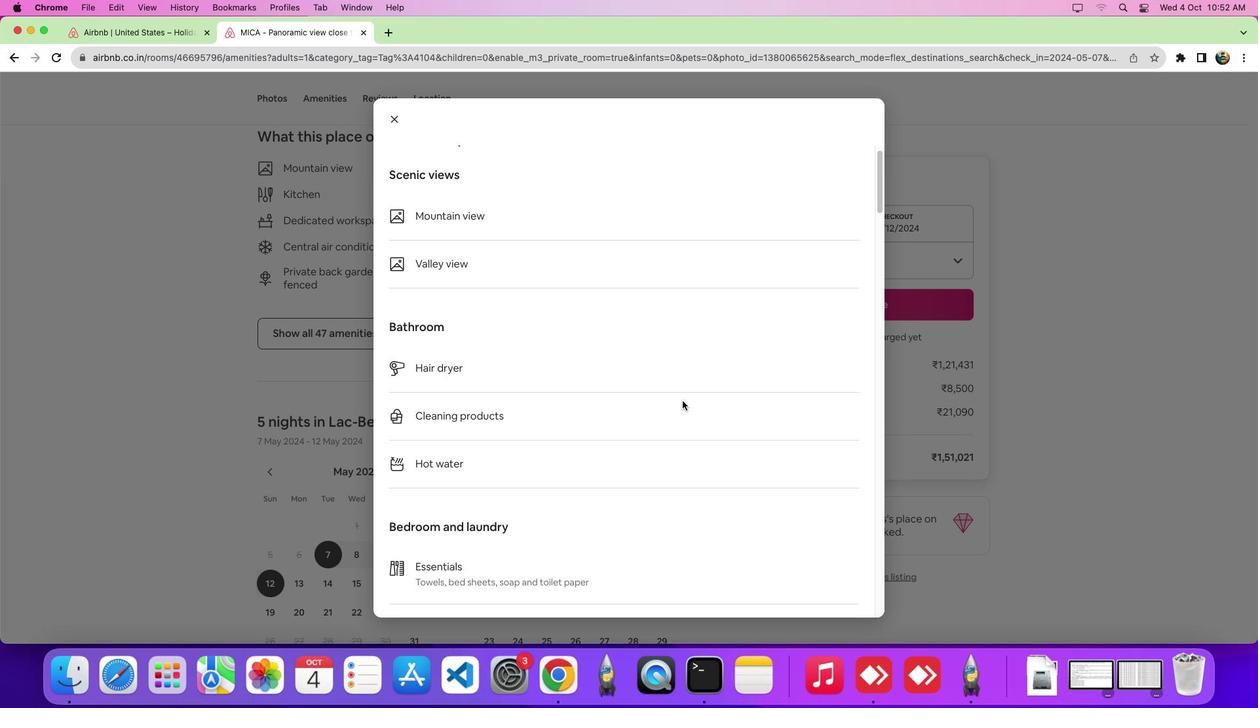 
Action: Mouse moved to (681, 401)
Screenshot: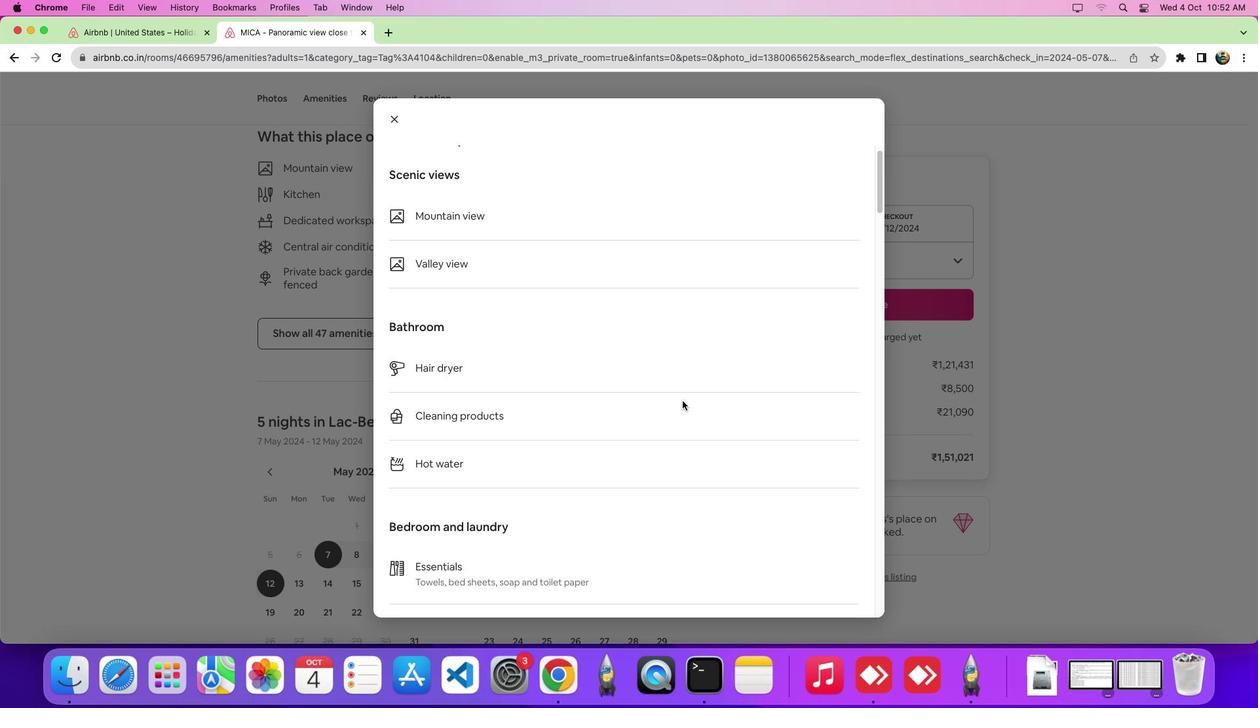 
Action: Mouse scrolled (681, 401) with delta (0, 0)
Screenshot: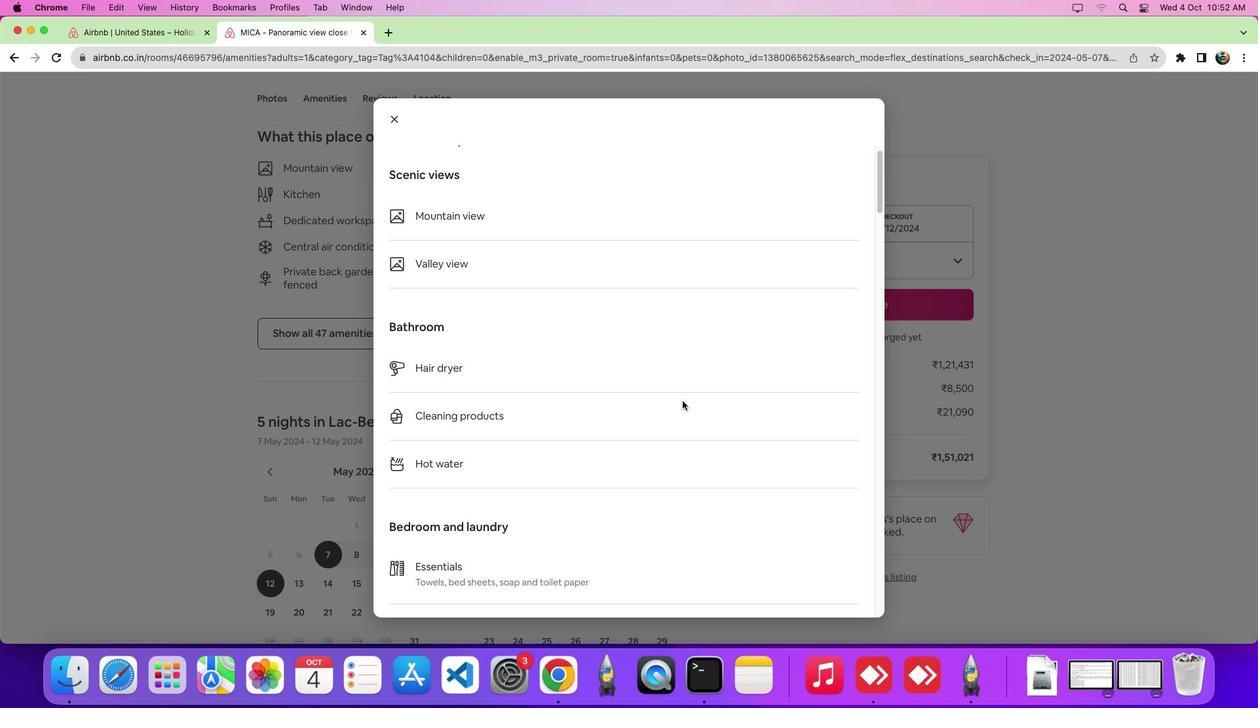 
Action: Mouse moved to (683, 401)
Screenshot: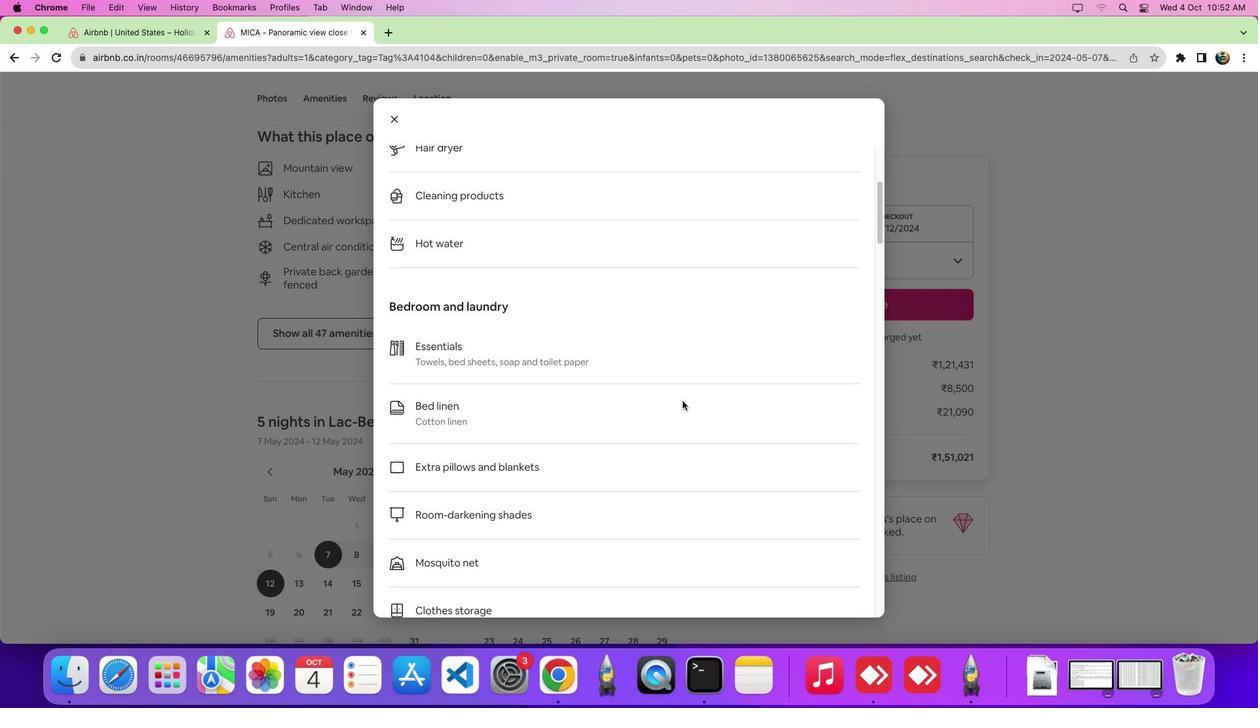 
Action: Mouse scrolled (683, 401) with delta (0, 0)
Screenshot: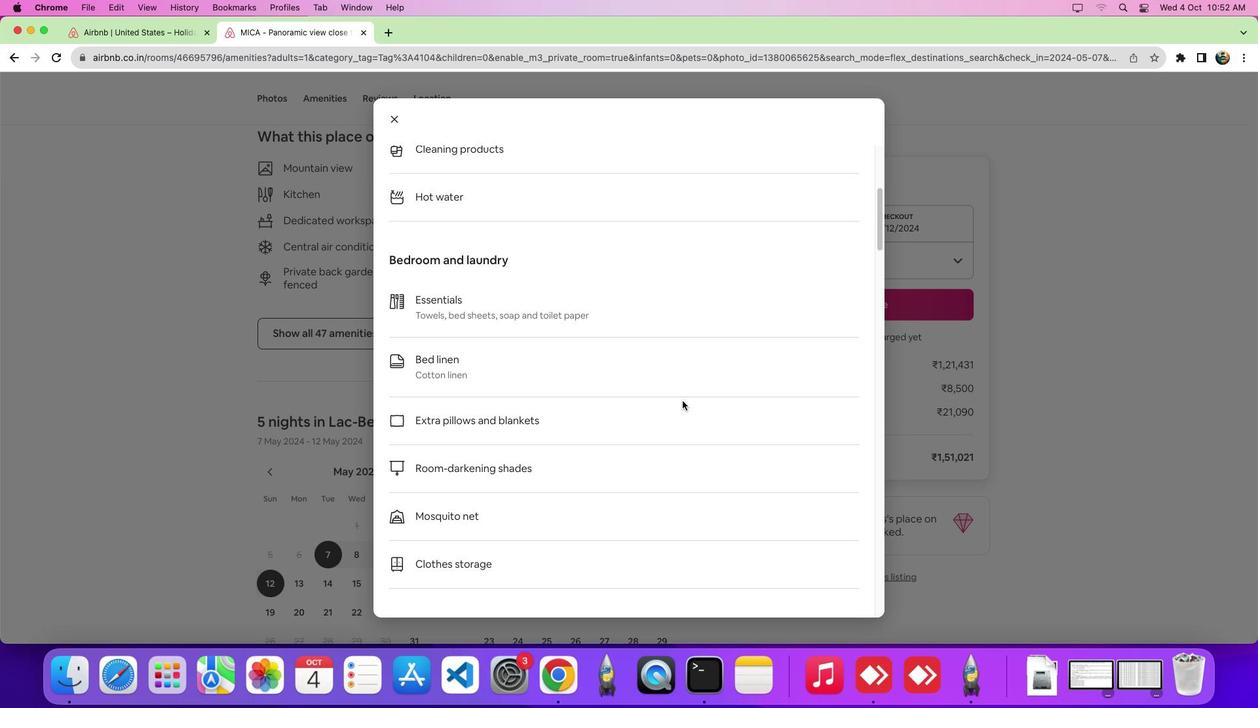 
Action: Mouse scrolled (683, 401) with delta (0, 0)
Screenshot: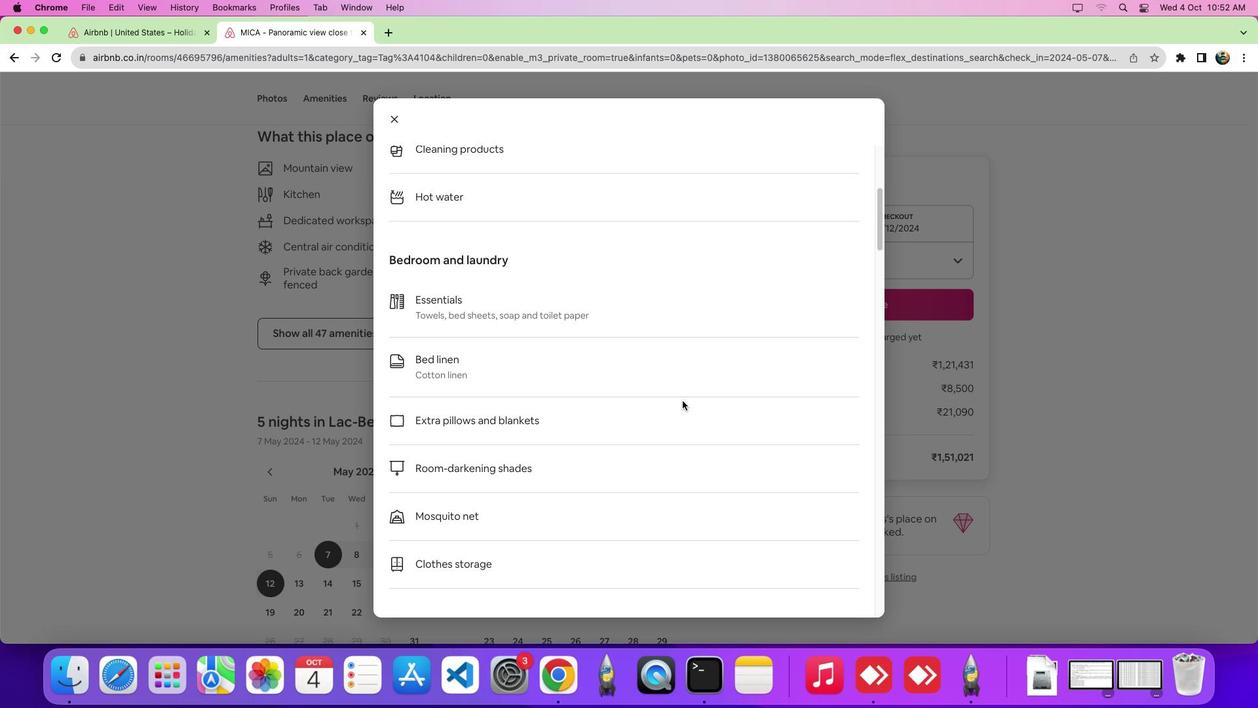 
Action: Mouse scrolled (683, 401) with delta (0, -5)
Screenshot: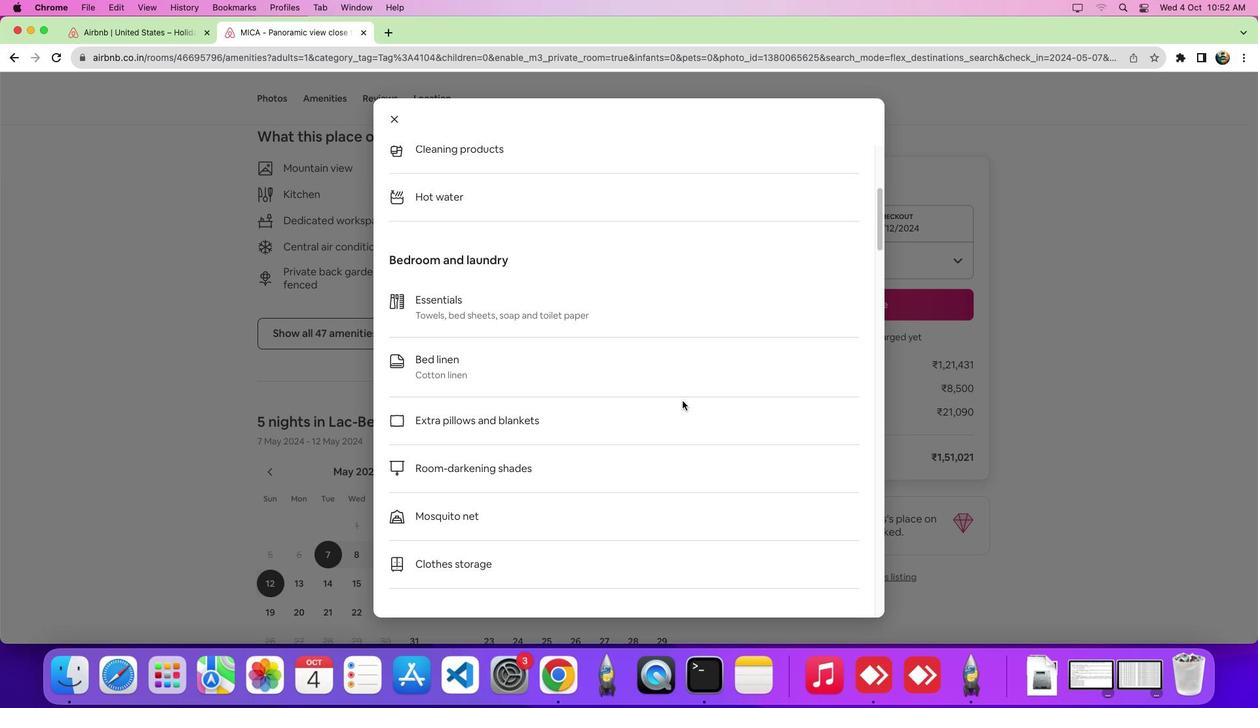
Action: Mouse scrolled (683, 401) with delta (0, 0)
Screenshot: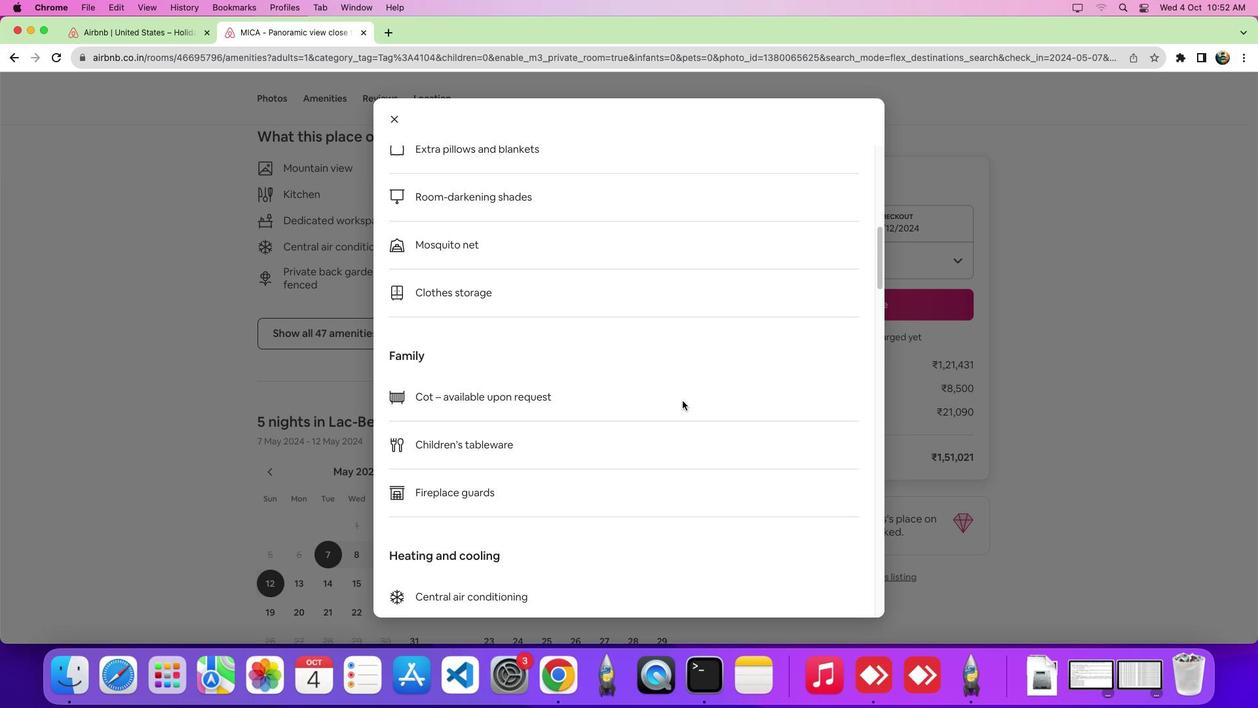 
Action: Mouse scrolled (683, 401) with delta (0, -1)
Screenshot: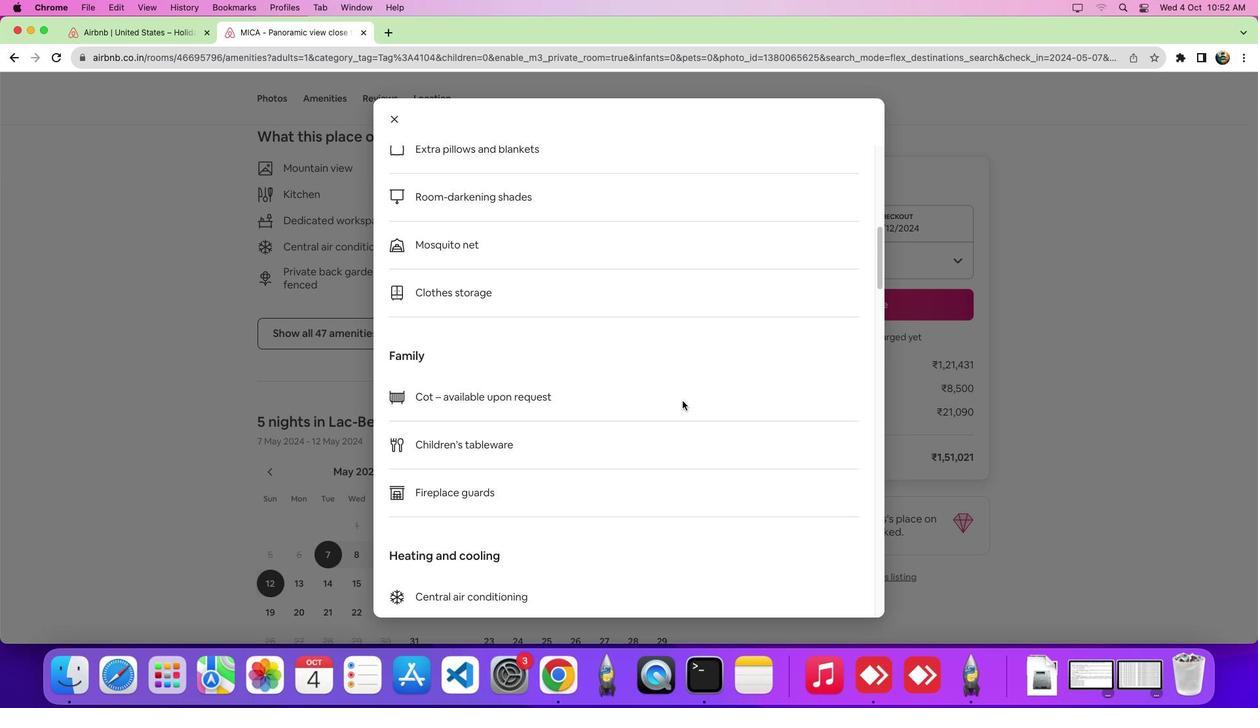
Action: Mouse moved to (683, 401)
Screenshot: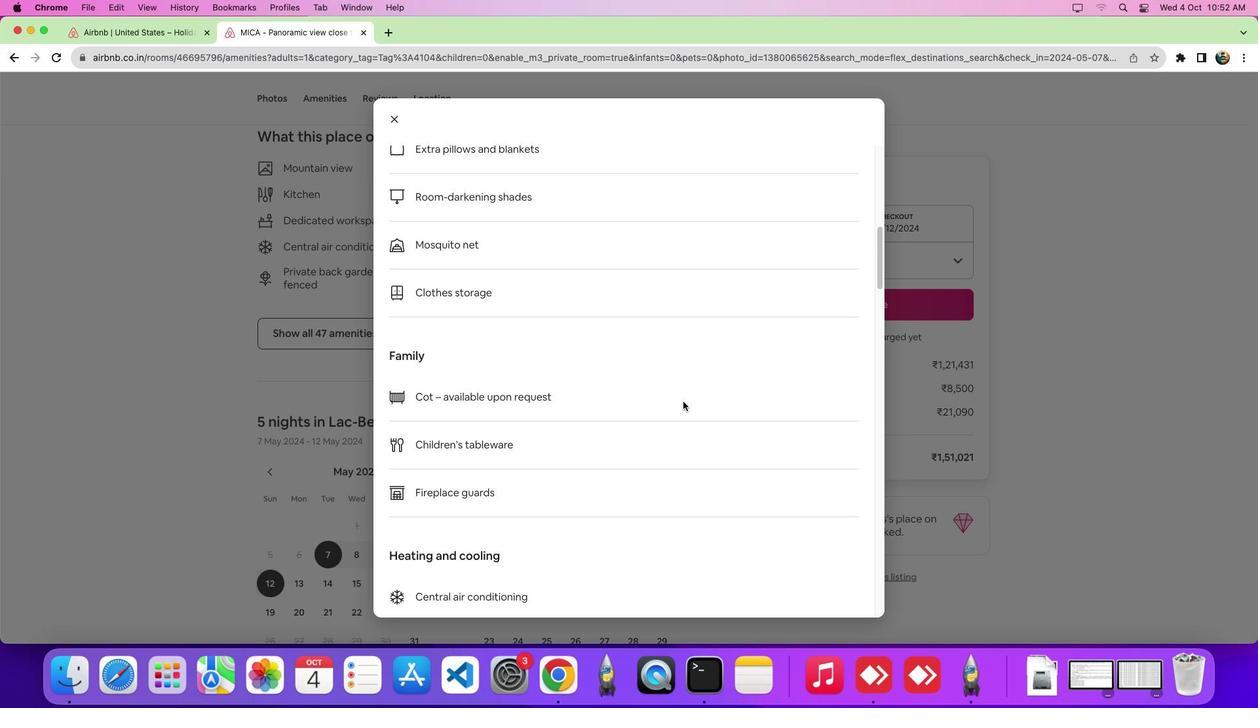 
Action: Mouse scrolled (683, 401) with delta (0, -5)
Screenshot: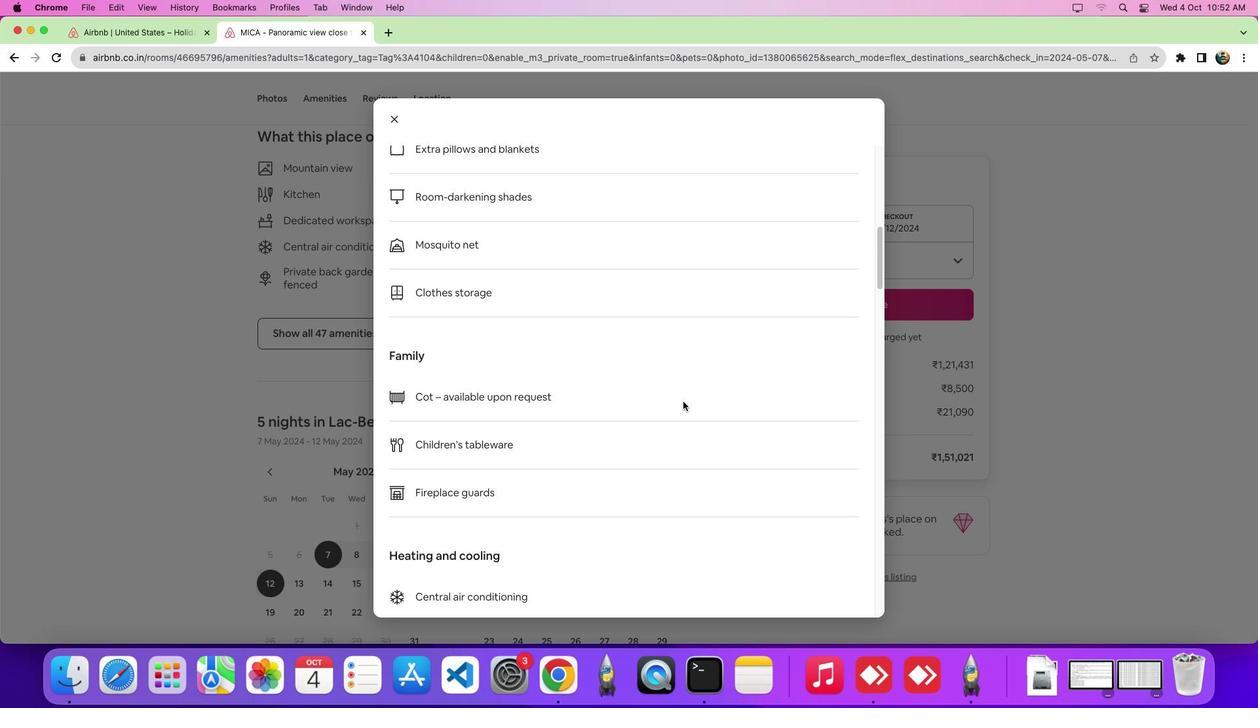 
Action: Mouse moved to (684, 401)
Screenshot: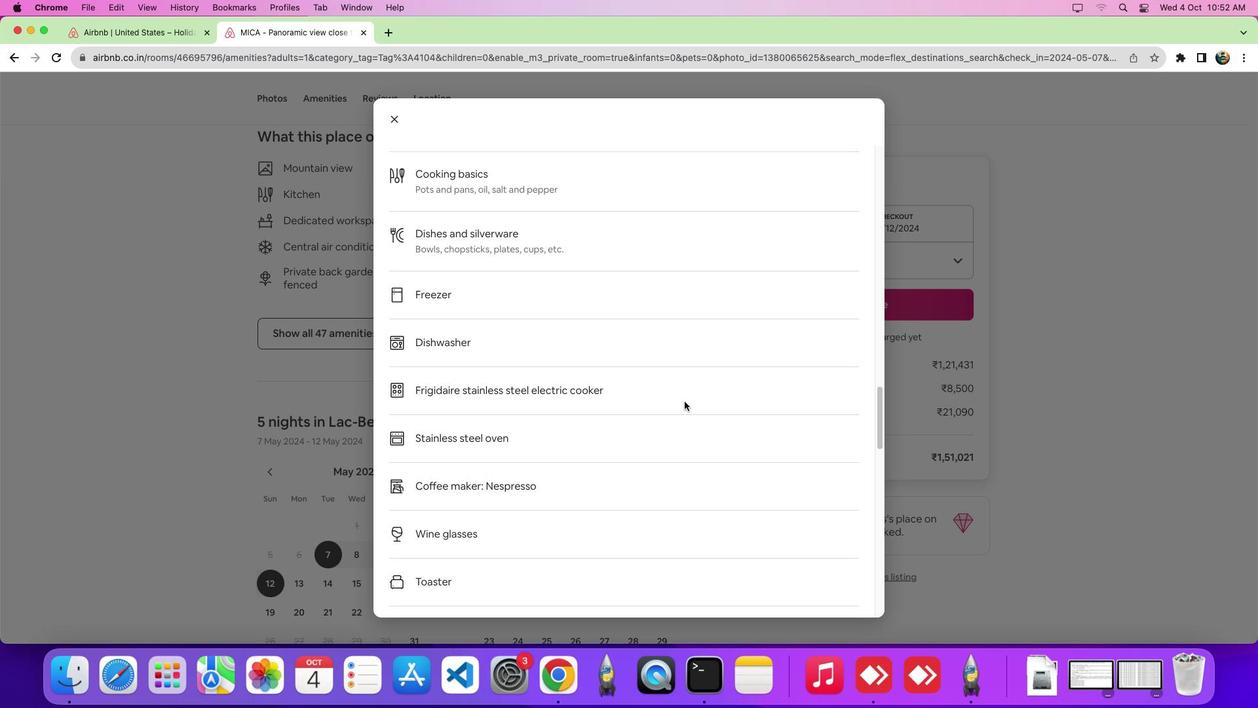 
Action: Mouse scrolled (684, 401) with delta (0, 0)
Screenshot: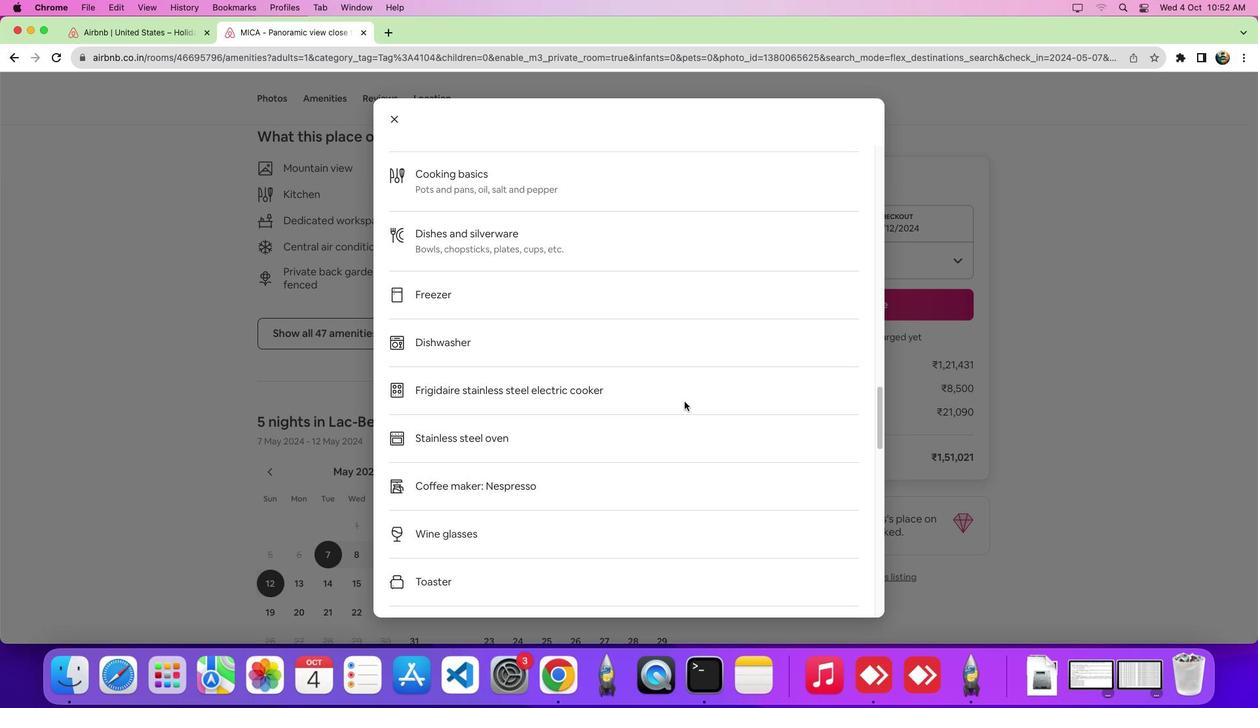 
Action: Mouse scrolled (684, 401) with delta (0, -1)
Screenshot: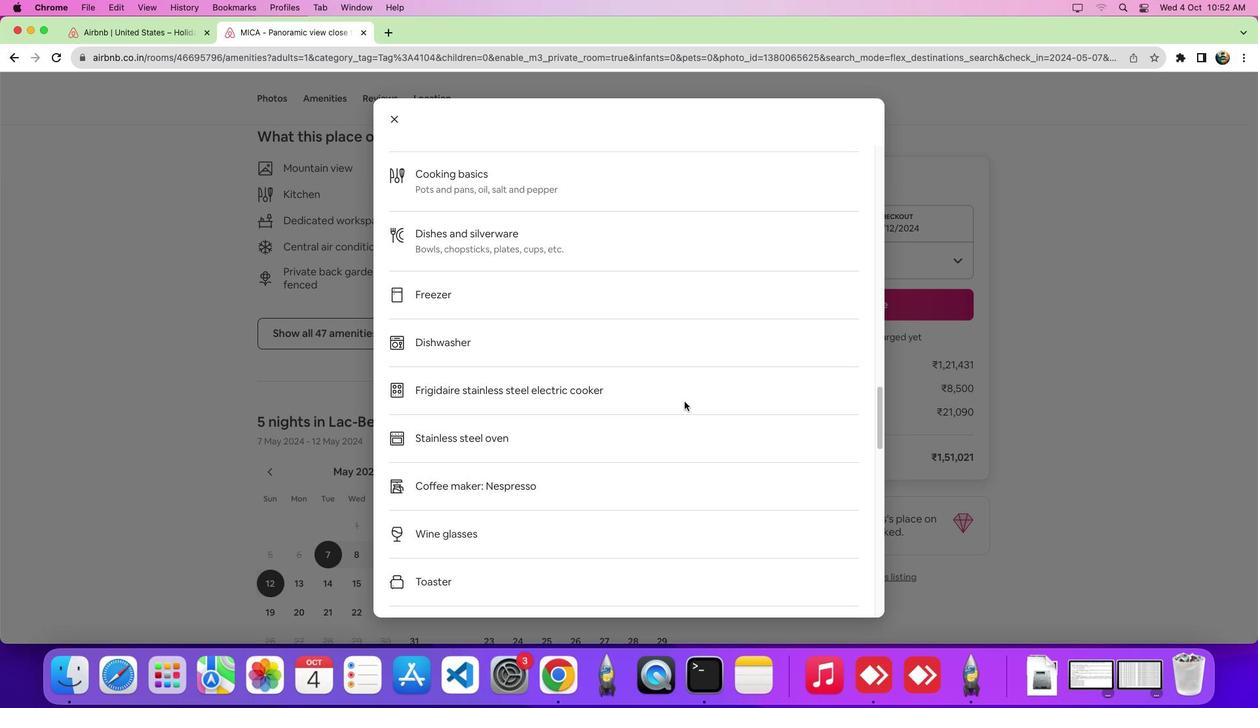 
Action: Mouse scrolled (684, 401) with delta (0, -6)
Screenshot: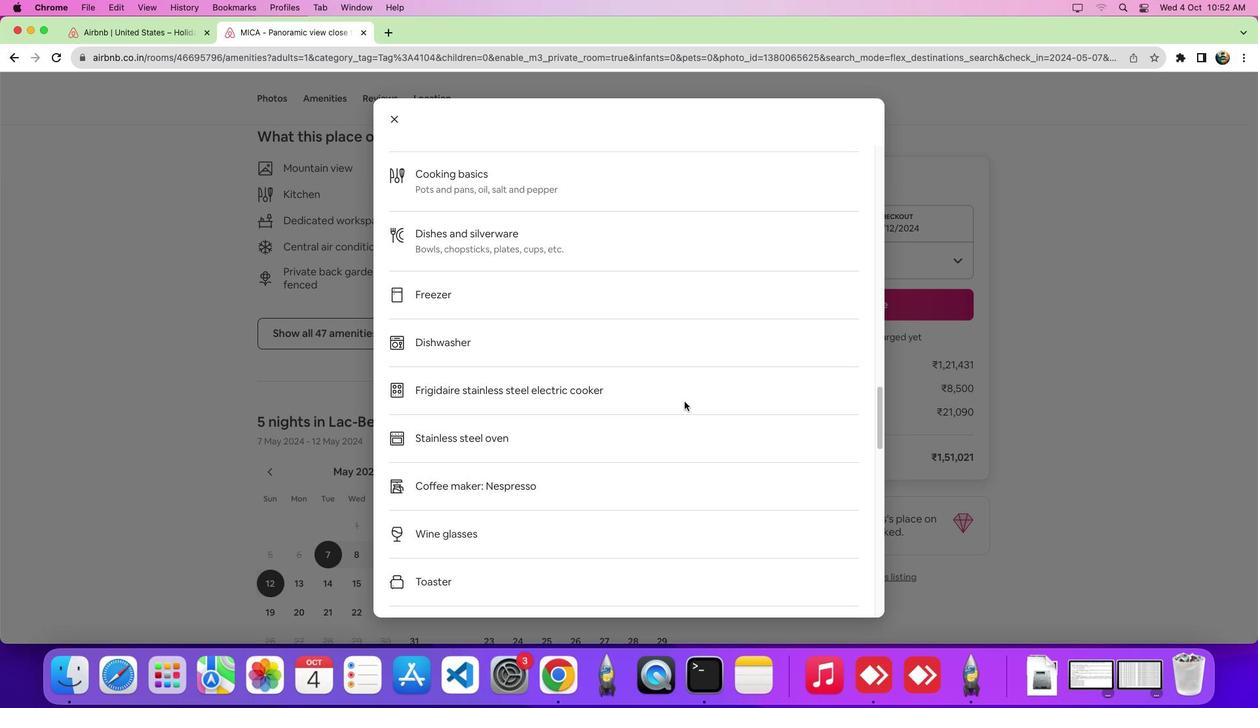 
Action: Mouse scrolled (684, 401) with delta (0, -9)
Screenshot: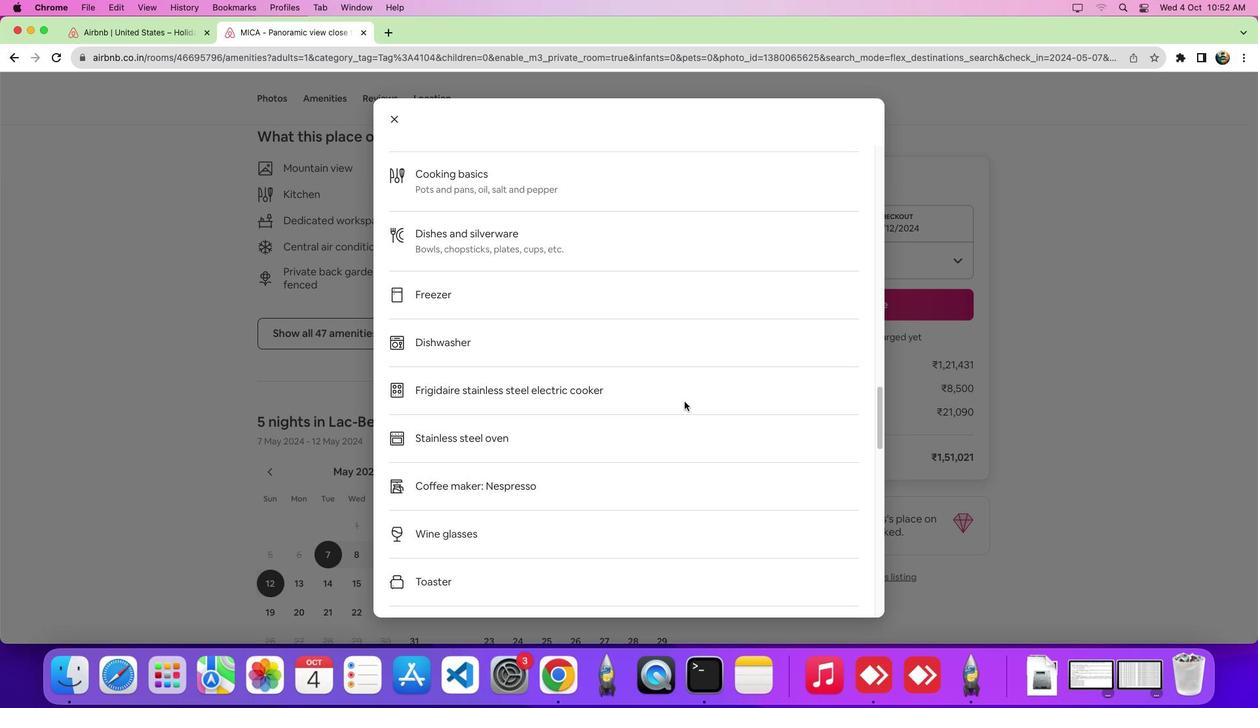 
Action: Mouse scrolled (684, 401) with delta (0, -9)
Screenshot: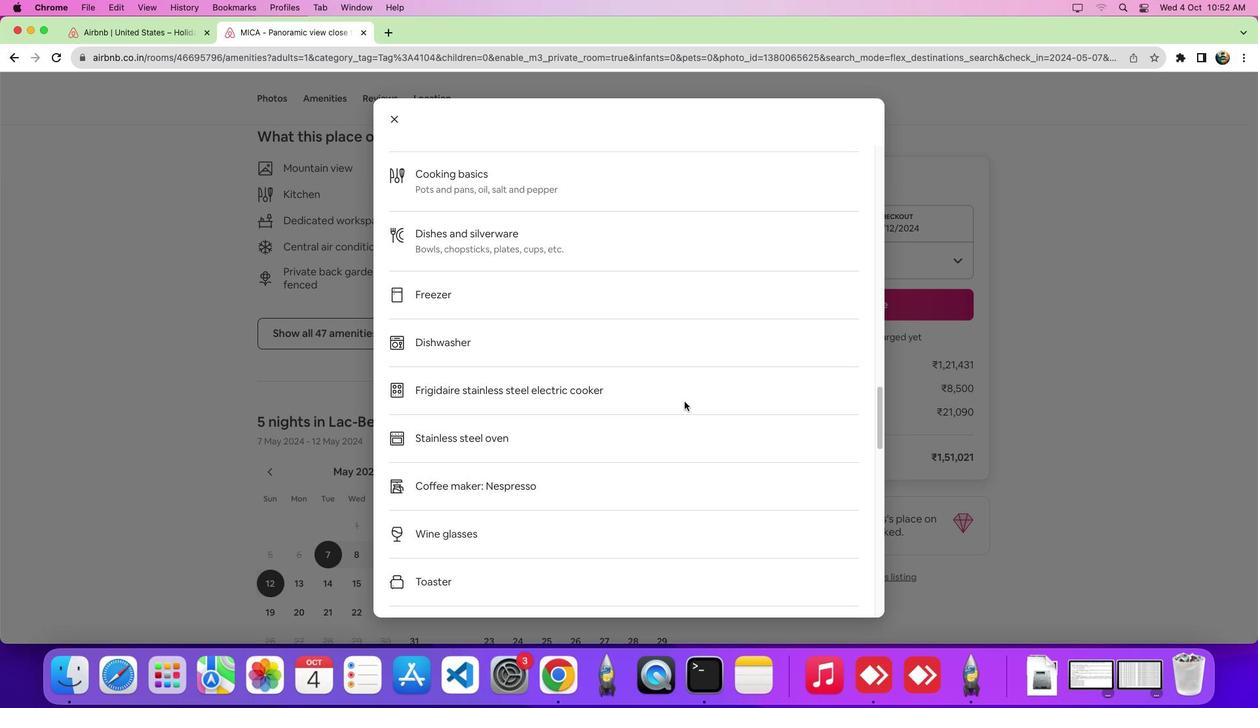 
Action: Mouse scrolled (684, 401) with delta (0, 0)
Screenshot: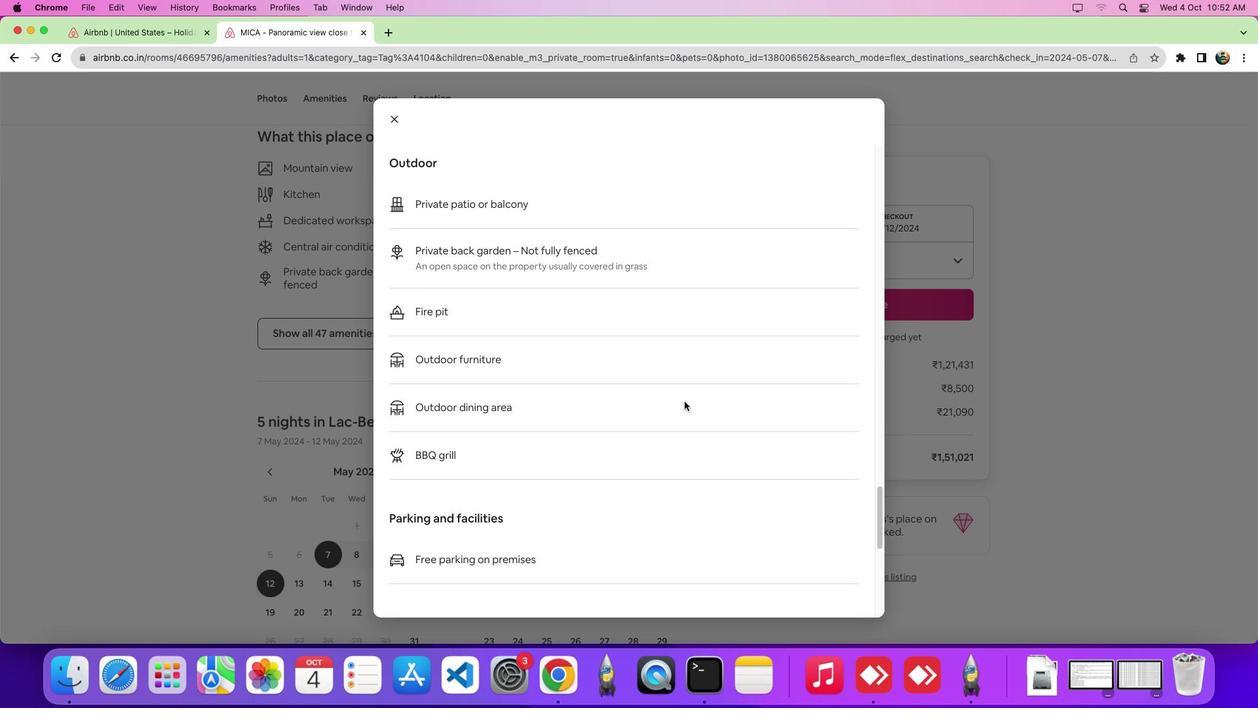 
Action: Mouse scrolled (684, 401) with delta (0, -1)
Screenshot: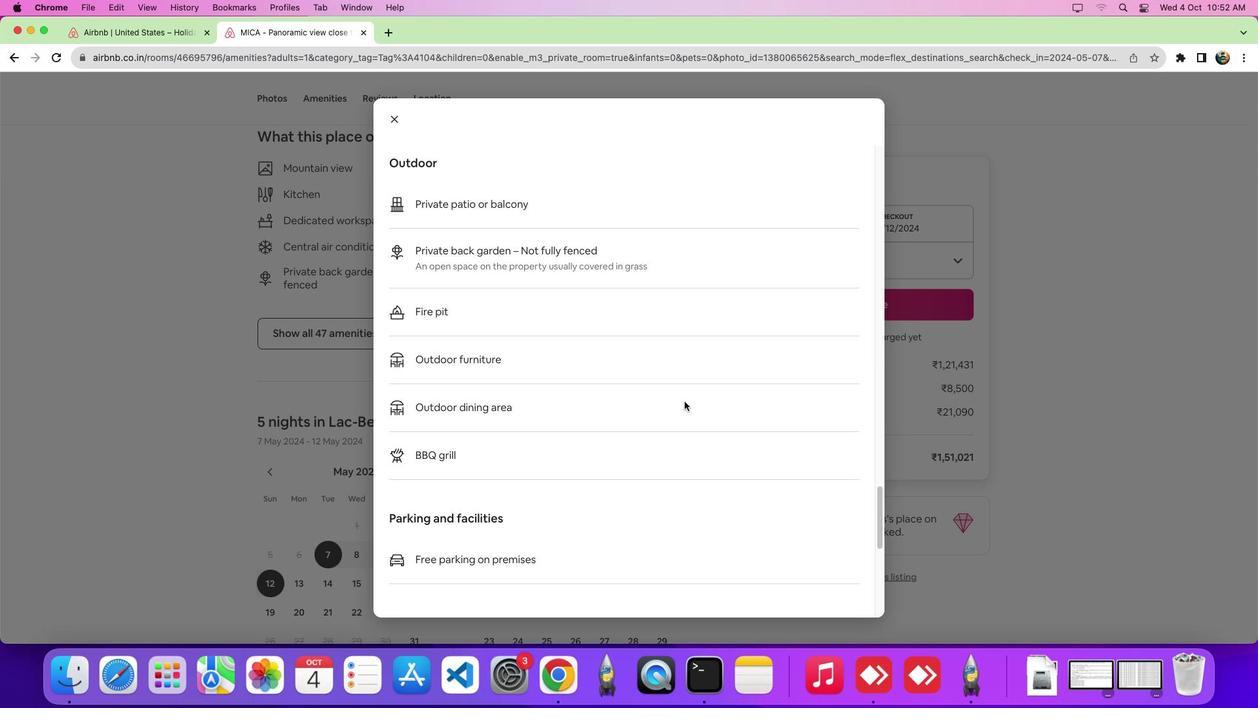 
Action: Mouse scrolled (684, 401) with delta (0, -6)
Screenshot: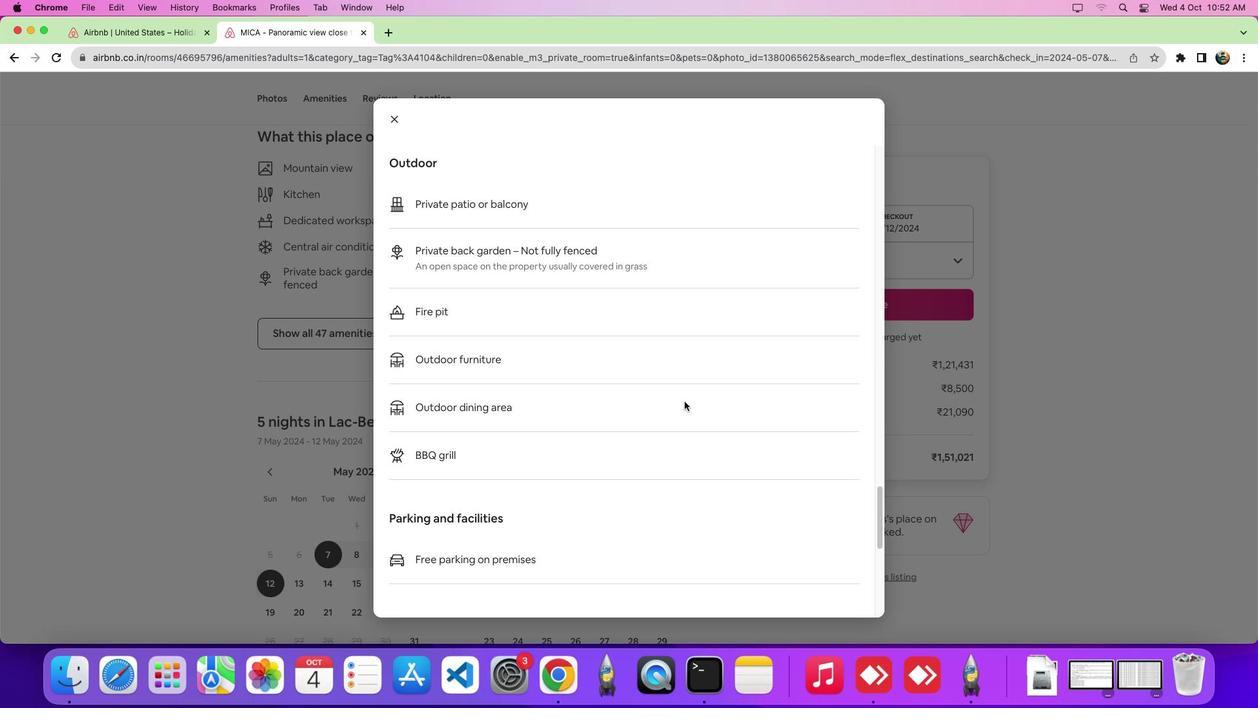 
Action: Mouse scrolled (684, 401) with delta (0, -9)
Screenshot: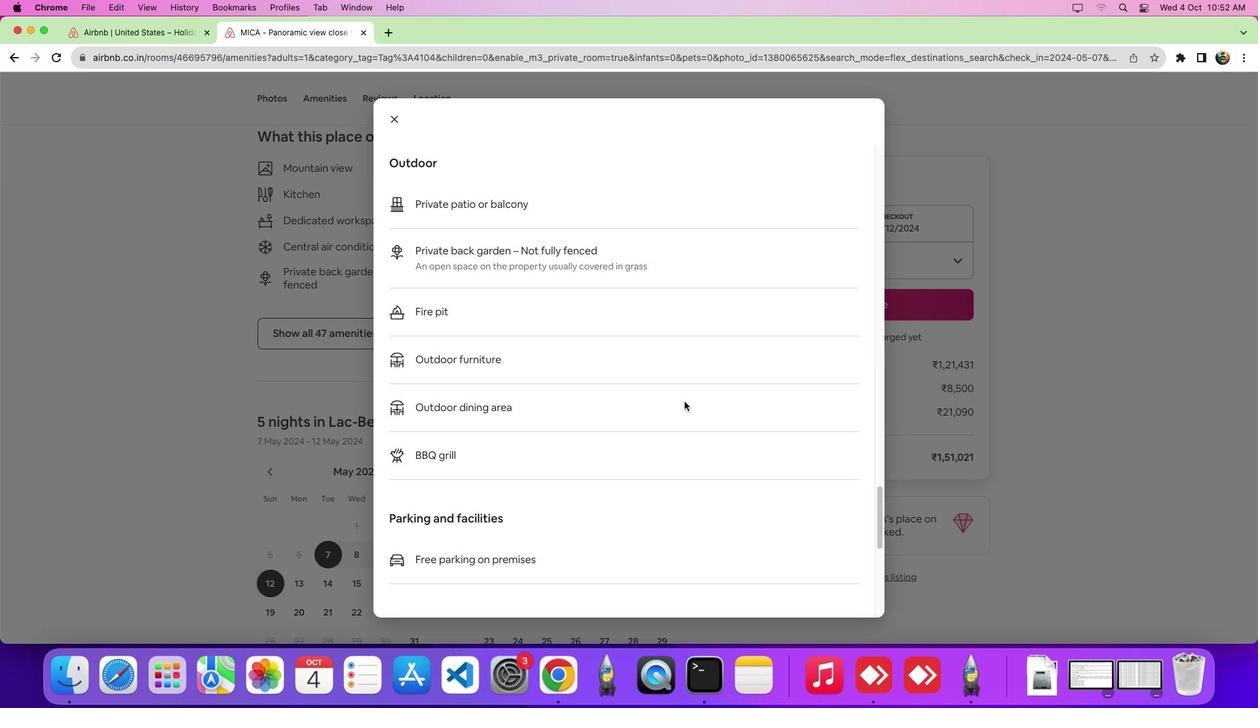 
Action: Mouse scrolled (684, 401) with delta (0, 0)
Screenshot: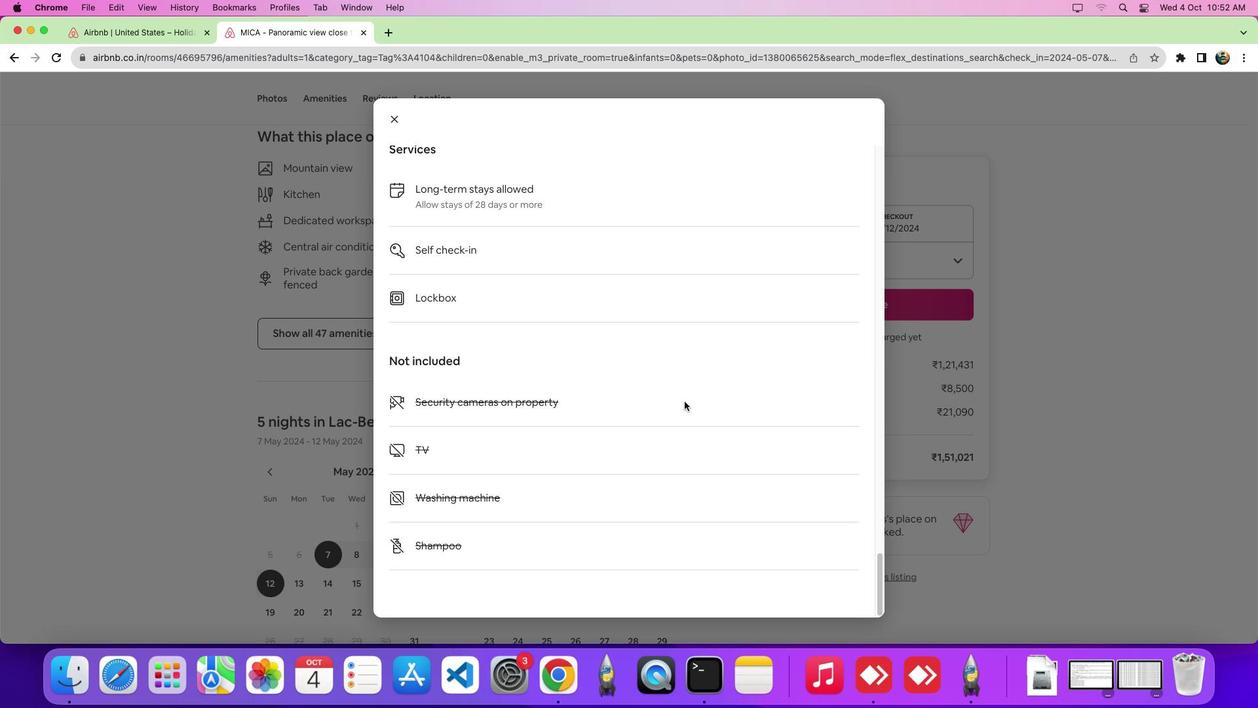 
Action: Mouse scrolled (684, 401) with delta (0, -1)
Screenshot: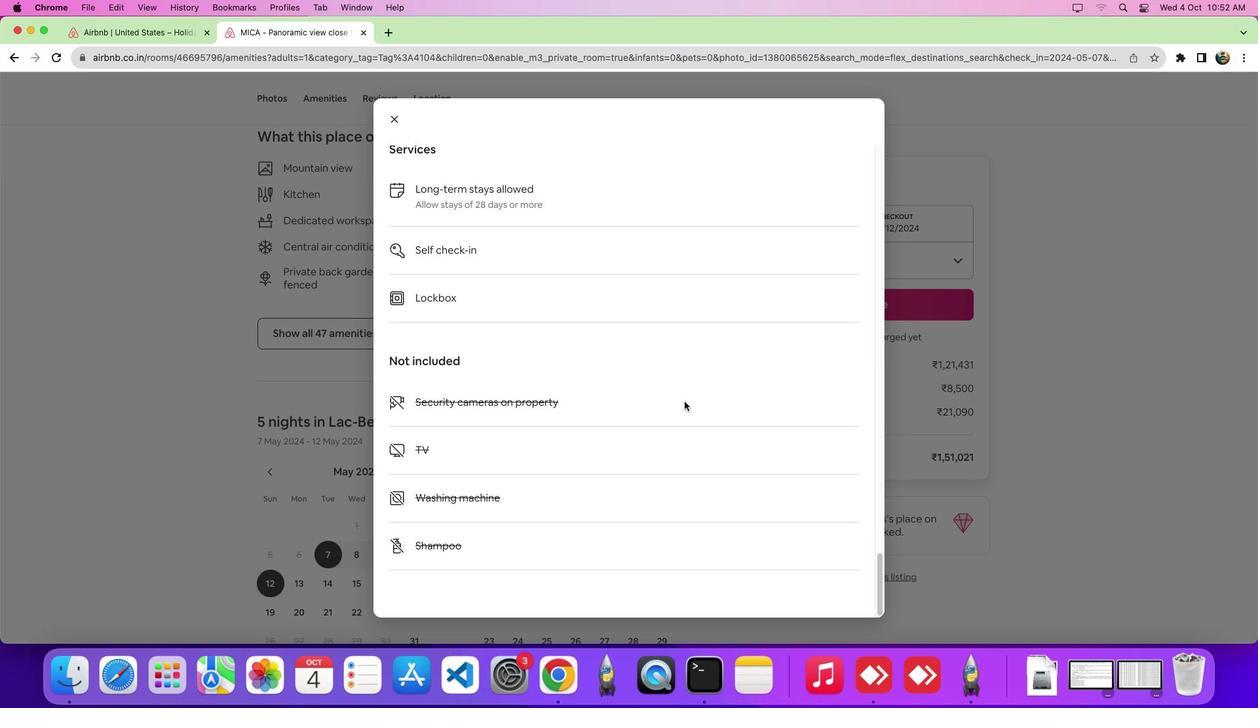 
Action: Mouse scrolled (684, 401) with delta (0, -5)
Screenshot: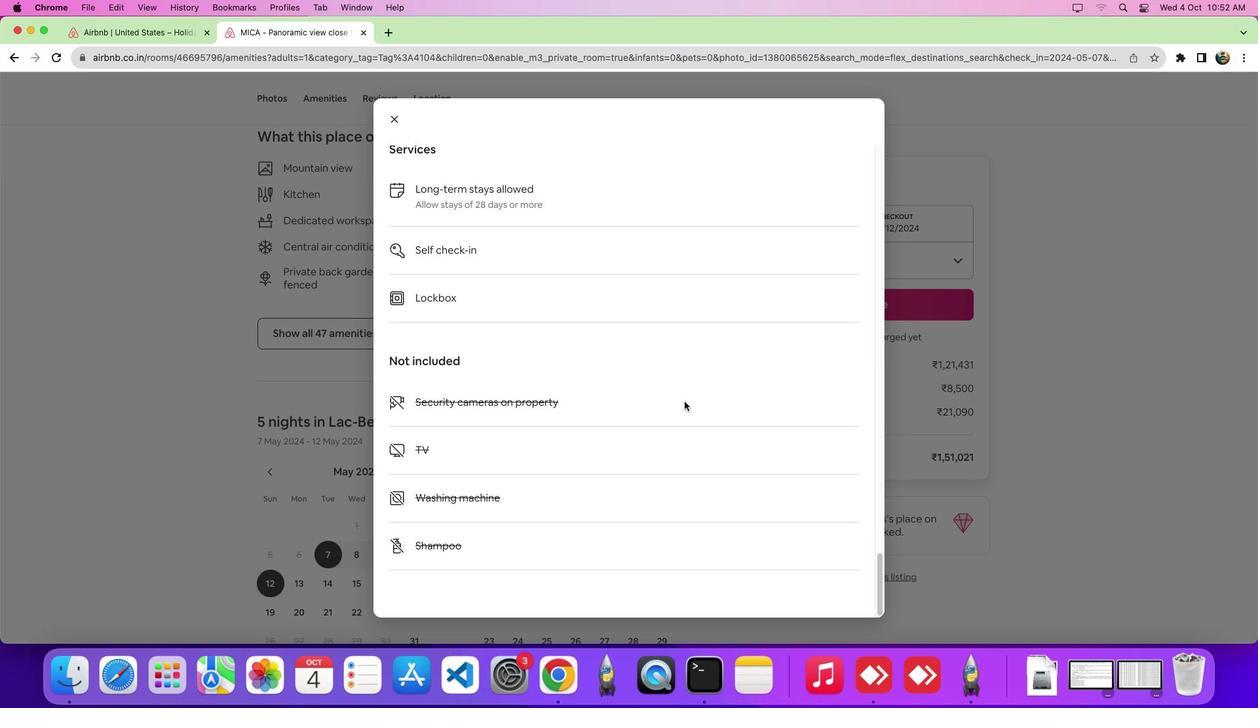 
Action: Mouse scrolled (684, 401) with delta (0, -8)
Screenshot: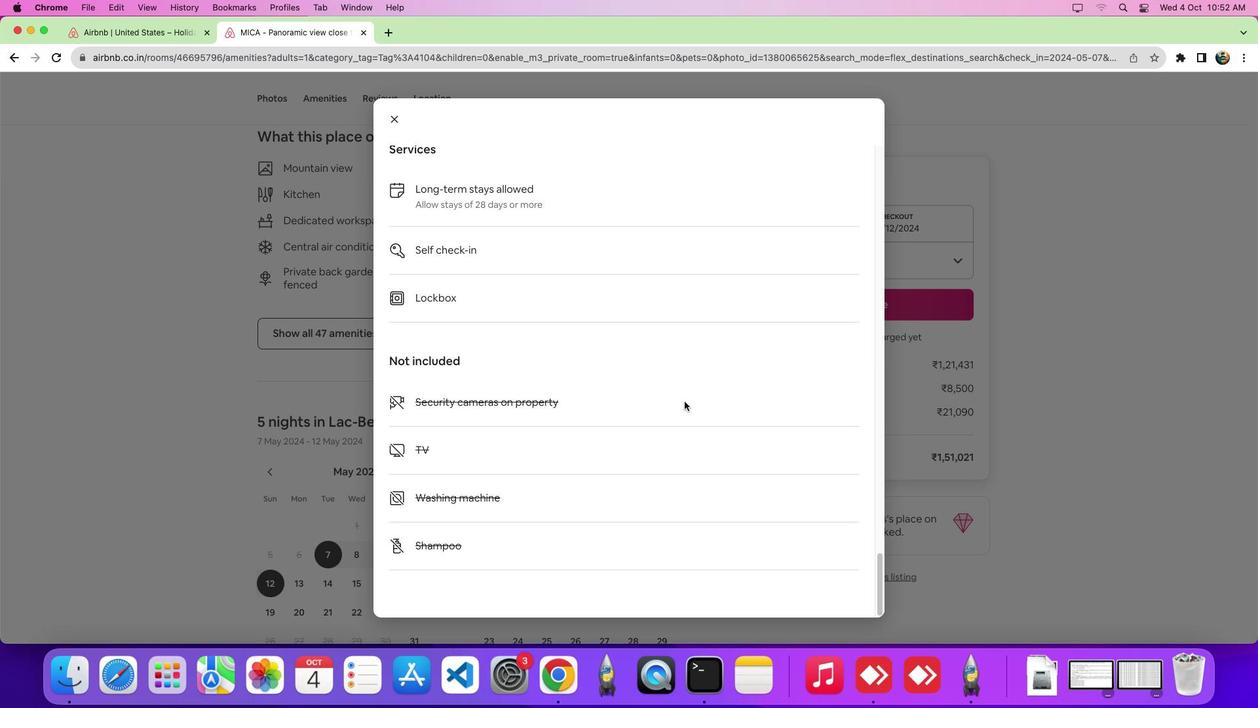 
Action: Mouse scrolled (684, 401) with delta (0, 0)
Screenshot: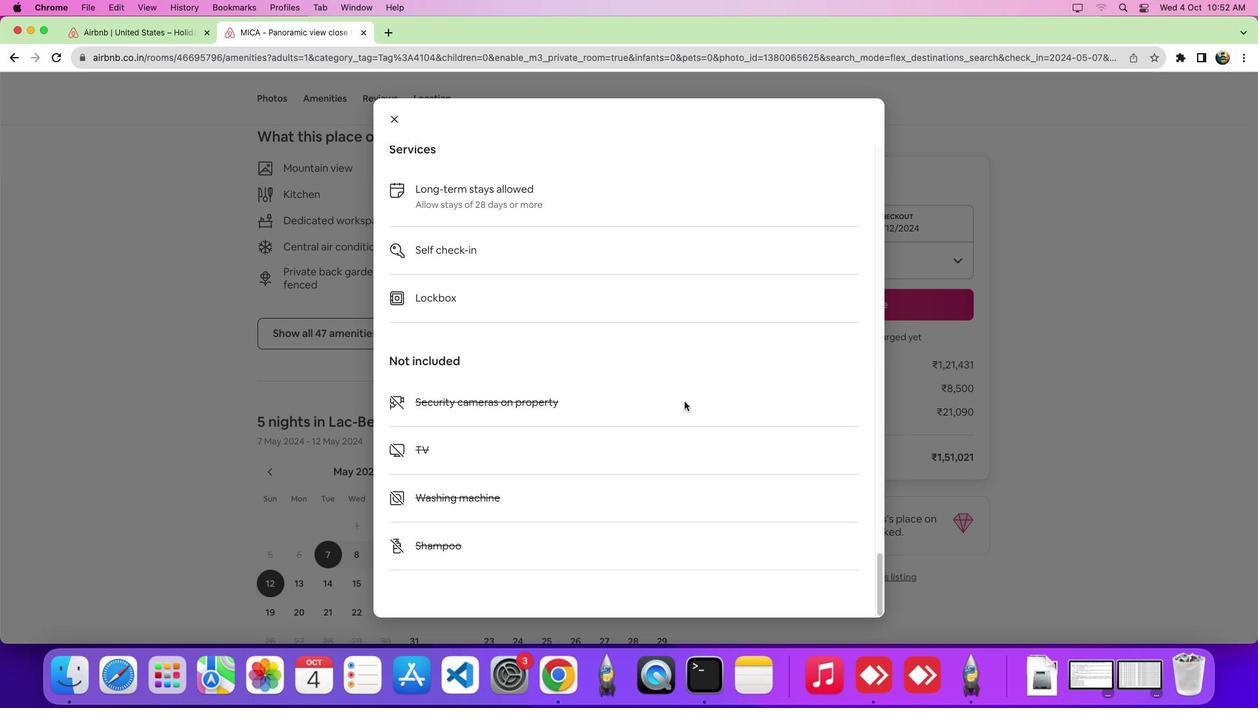 
Action: Mouse scrolled (684, 401) with delta (0, -1)
Screenshot: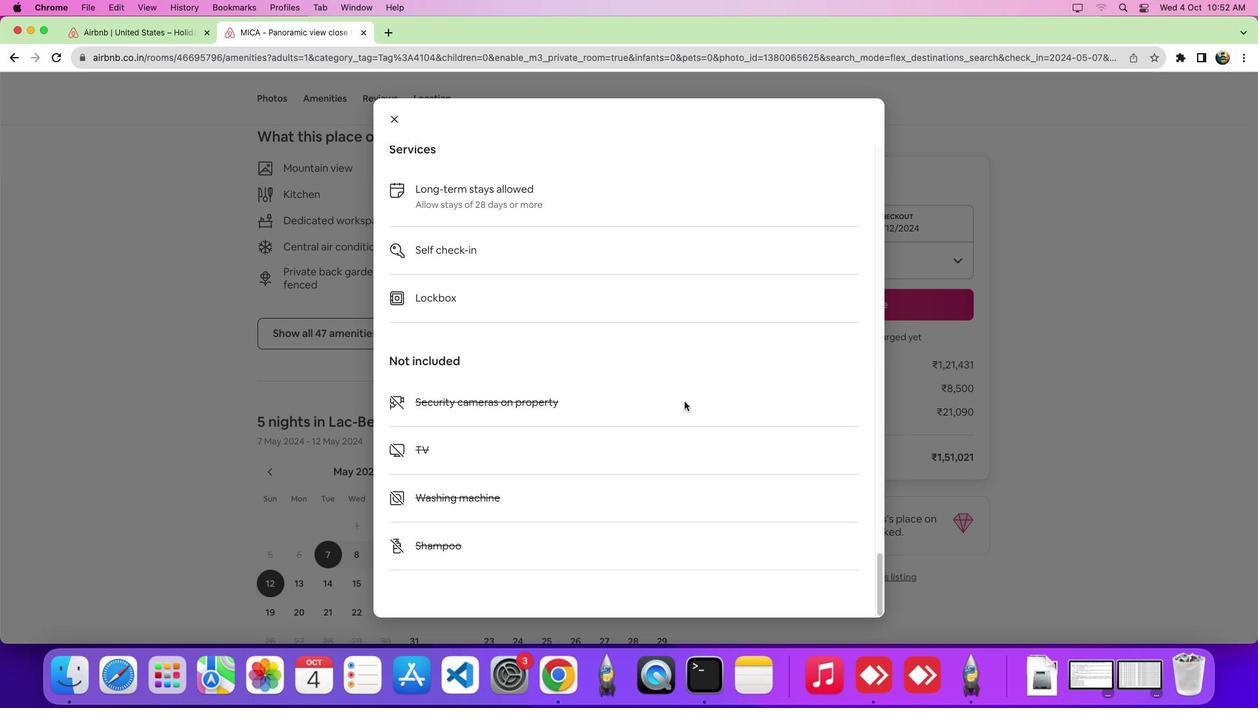 
Action: Mouse scrolled (684, 401) with delta (0, -5)
Screenshot: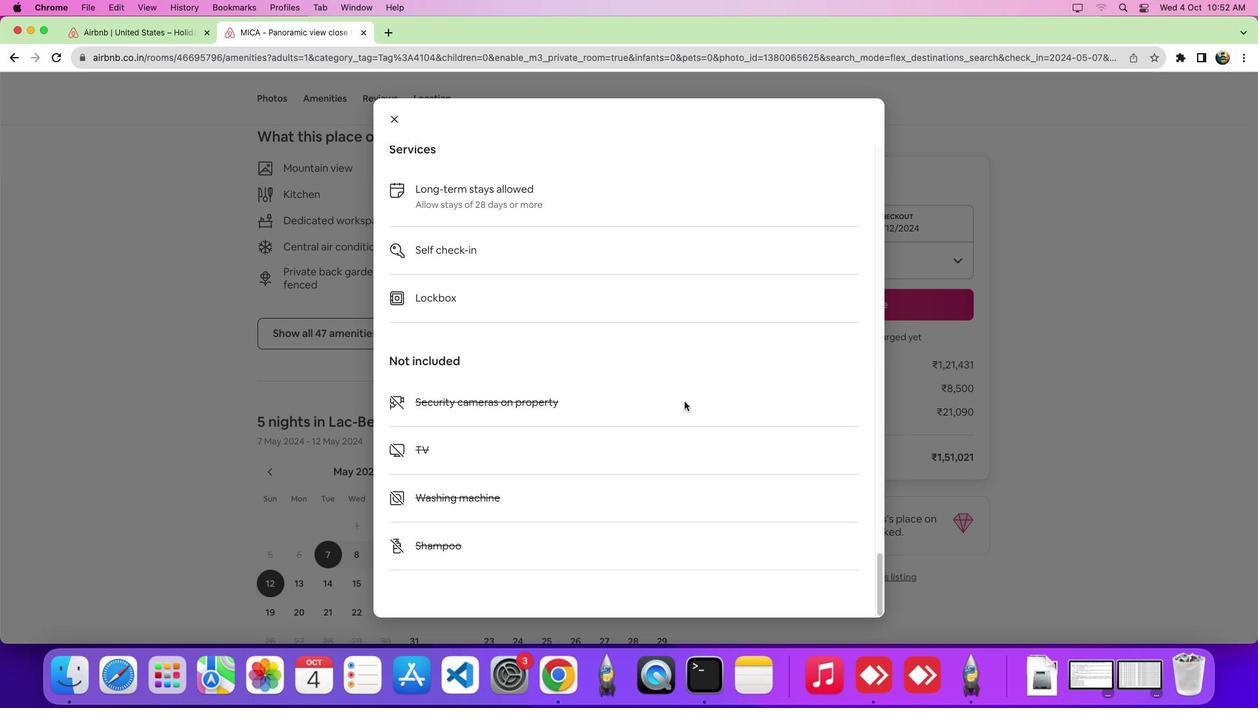 
Action: Mouse scrolled (684, 401) with delta (0, -9)
Screenshot: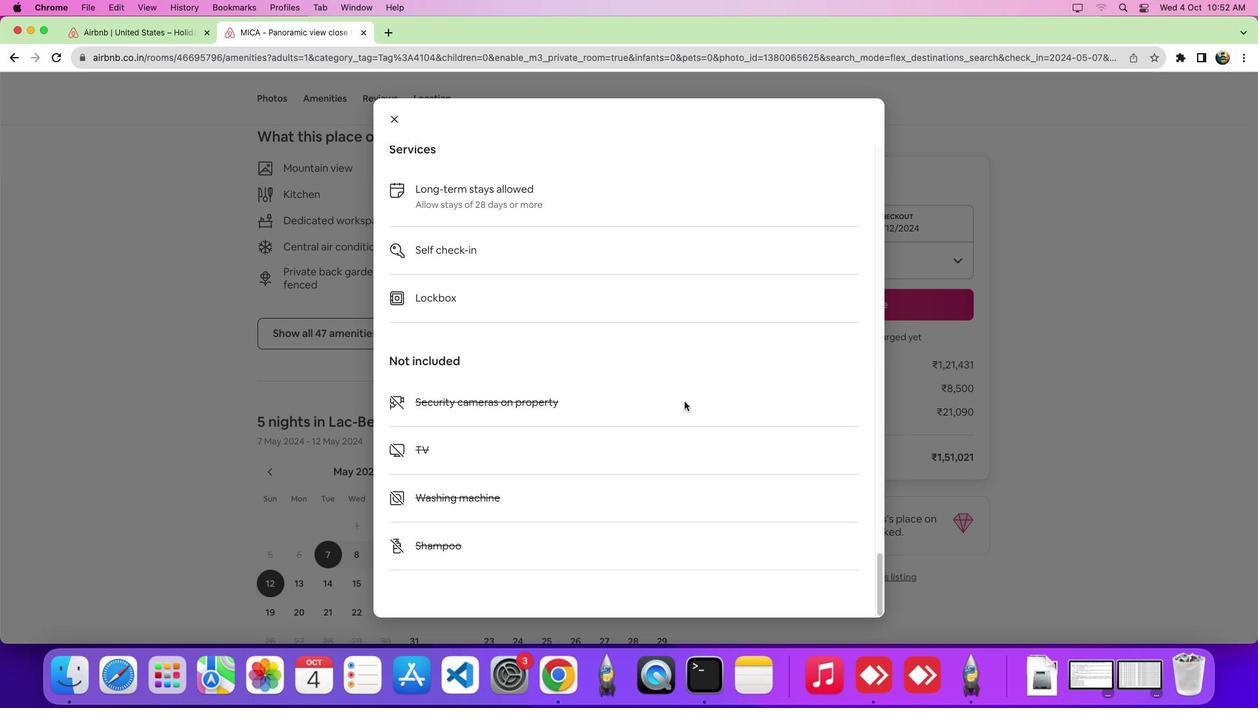 
Action: Mouse scrolled (684, 401) with delta (0, -9)
Screenshot: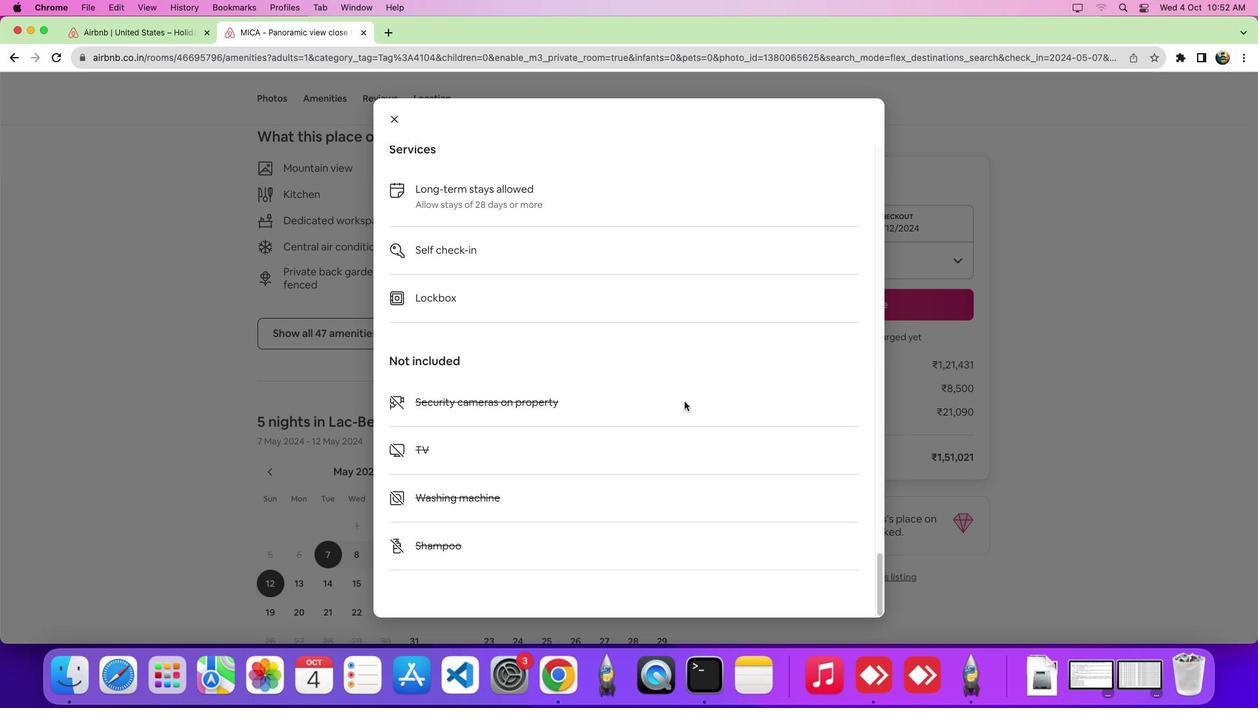 
Action: Mouse scrolled (684, 401) with delta (0, 0)
Screenshot: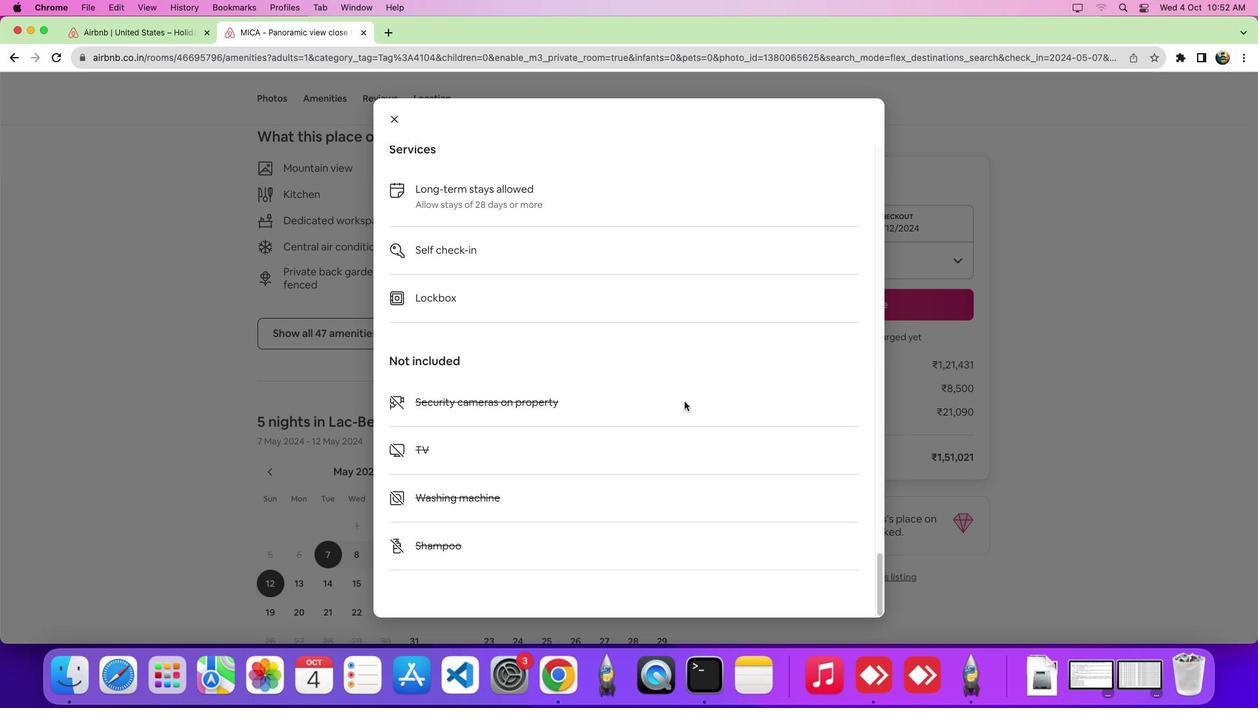 
Action: Mouse scrolled (684, 401) with delta (0, -1)
Screenshot: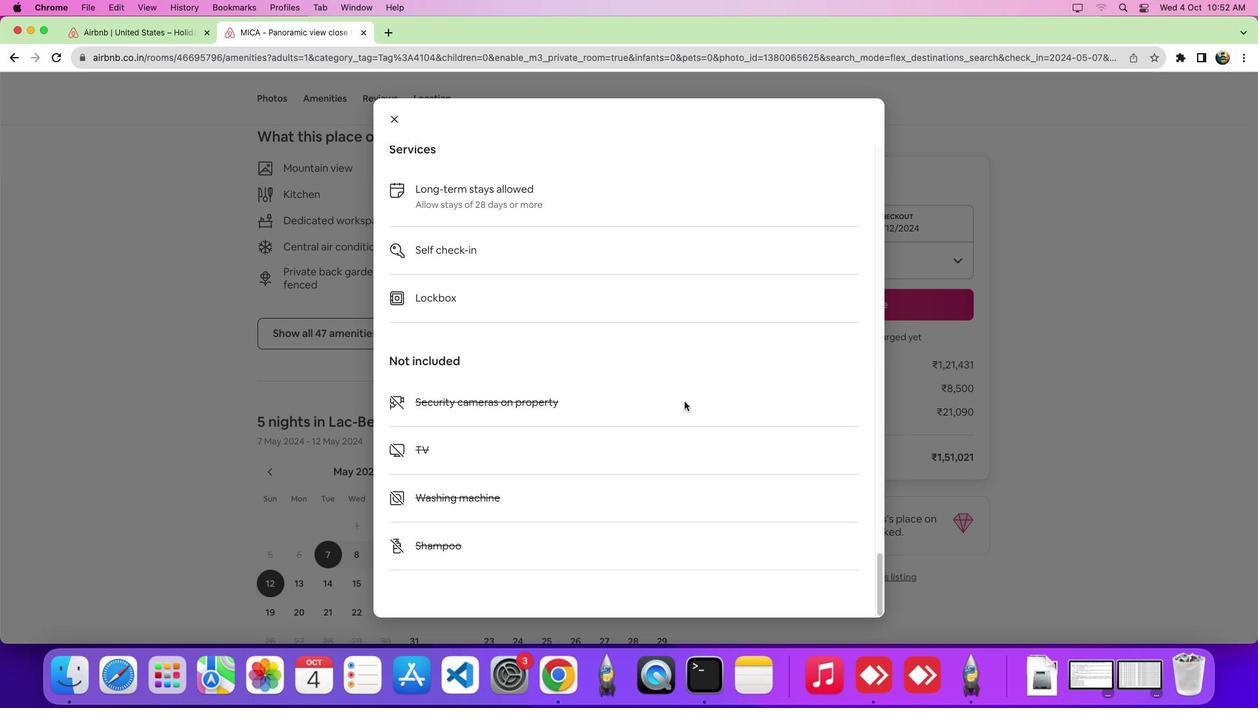 
Action: Mouse scrolled (684, 401) with delta (0, -6)
Screenshot: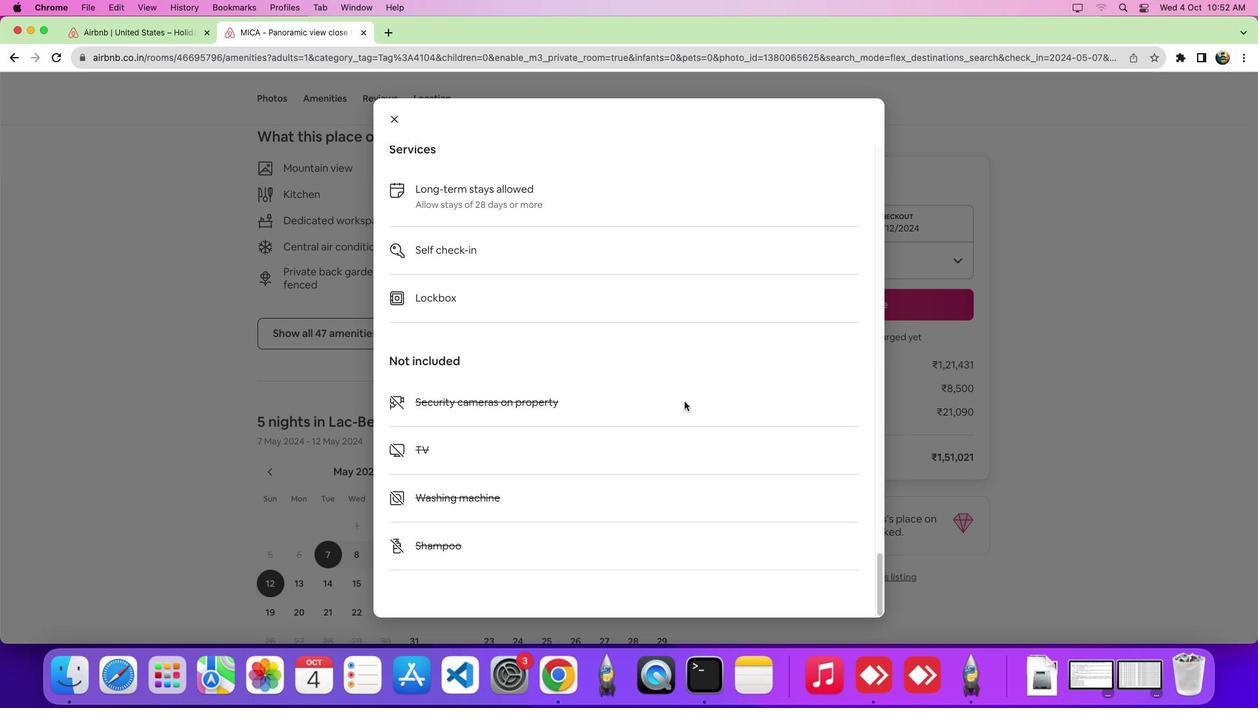 
Action: Mouse scrolled (684, 401) with delta (0, -9)
Screenshot: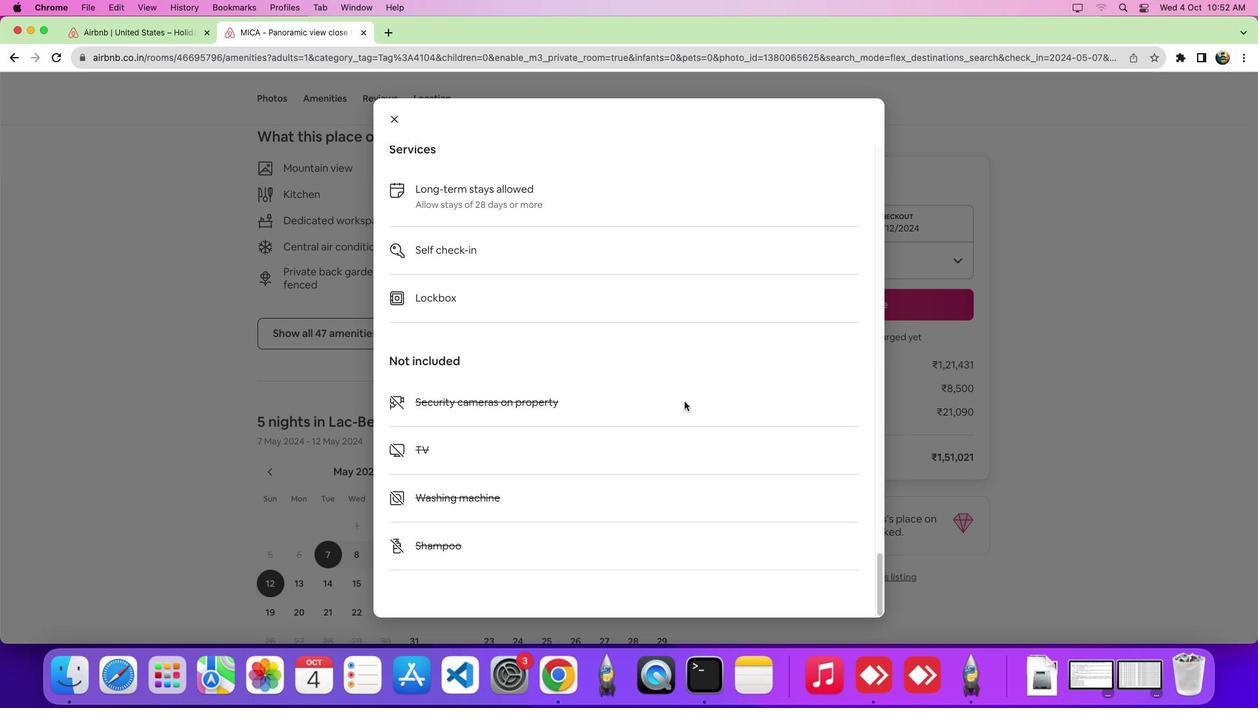 
Action: Mouse scrolled (684, 401) with delta (0, 0)
Screenshot: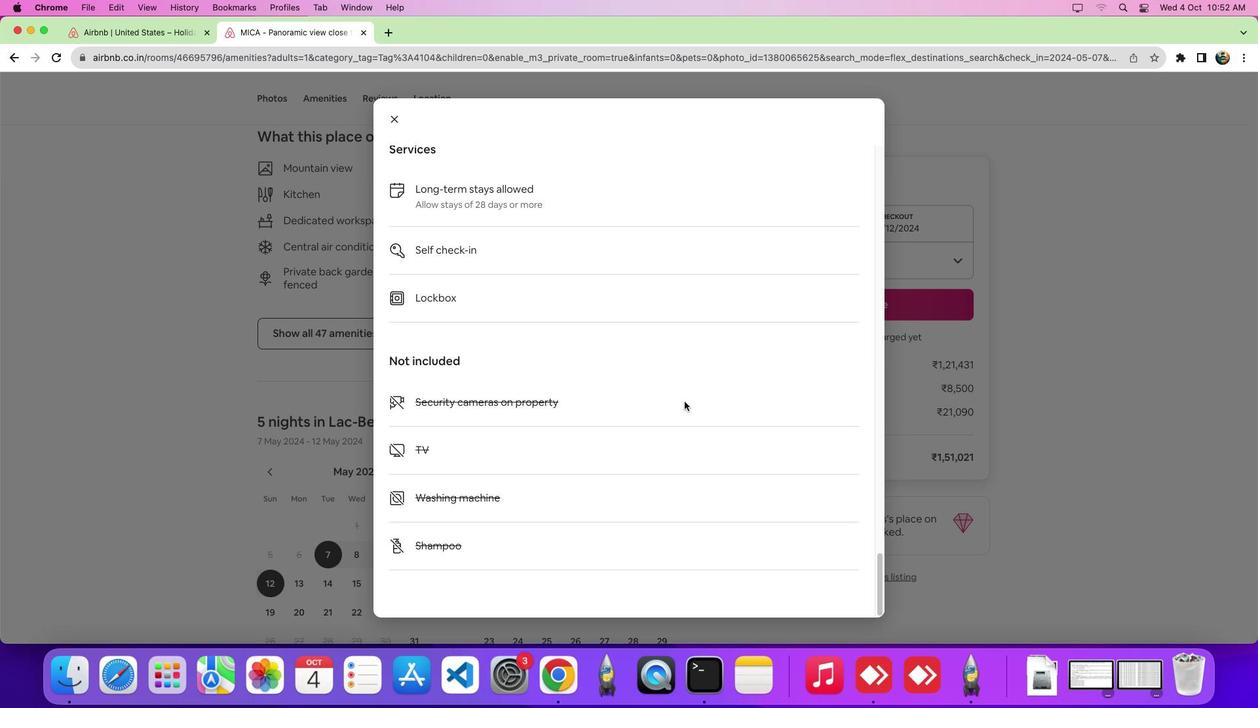 
Action: Mouse scrolled (684, 401) with delta (0, -1)
Screenshot: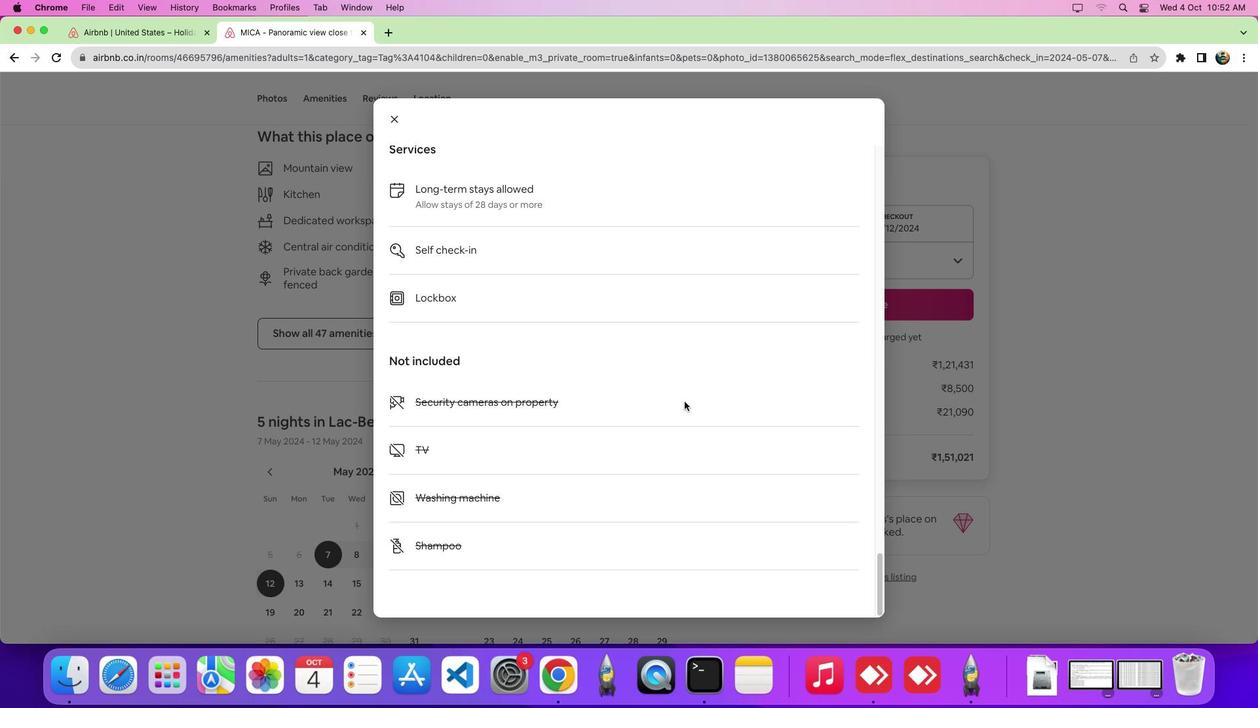 
Action: Mouse scrolled (684, 401) with delta (0, -6)
Screenshot: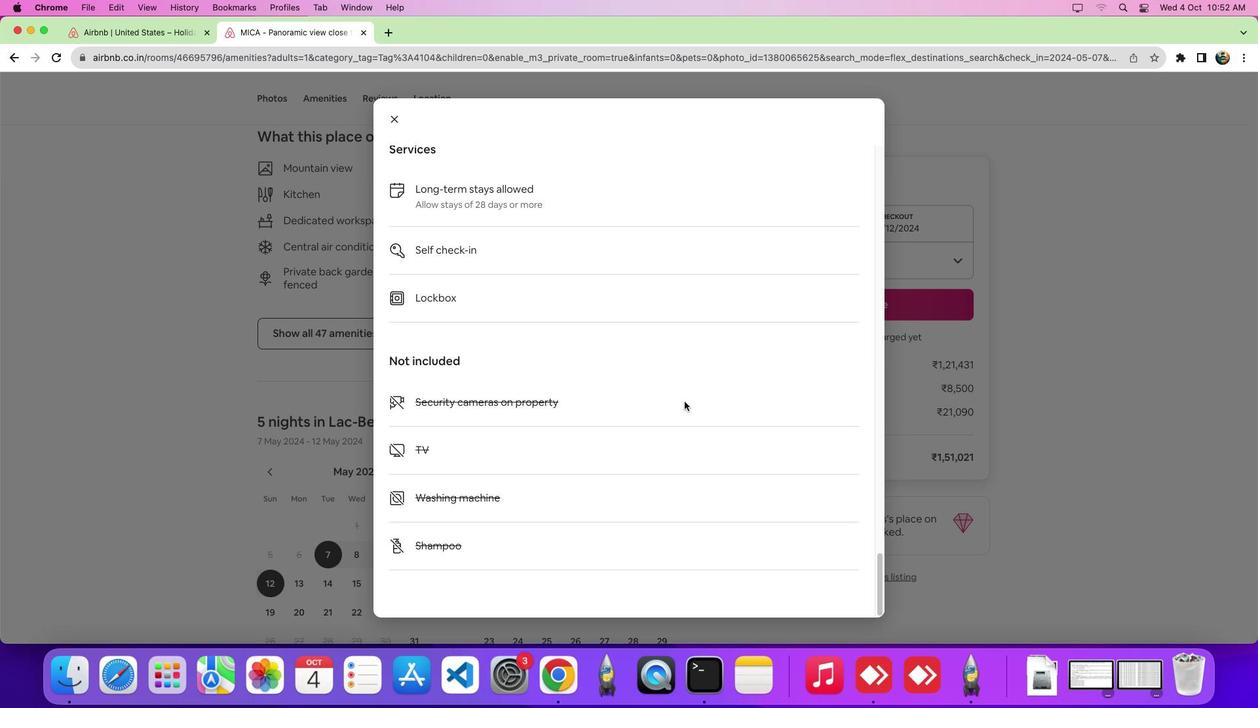 
Action: Mouse scrolled (684, 401) with delta (0, -9)
Screenshot: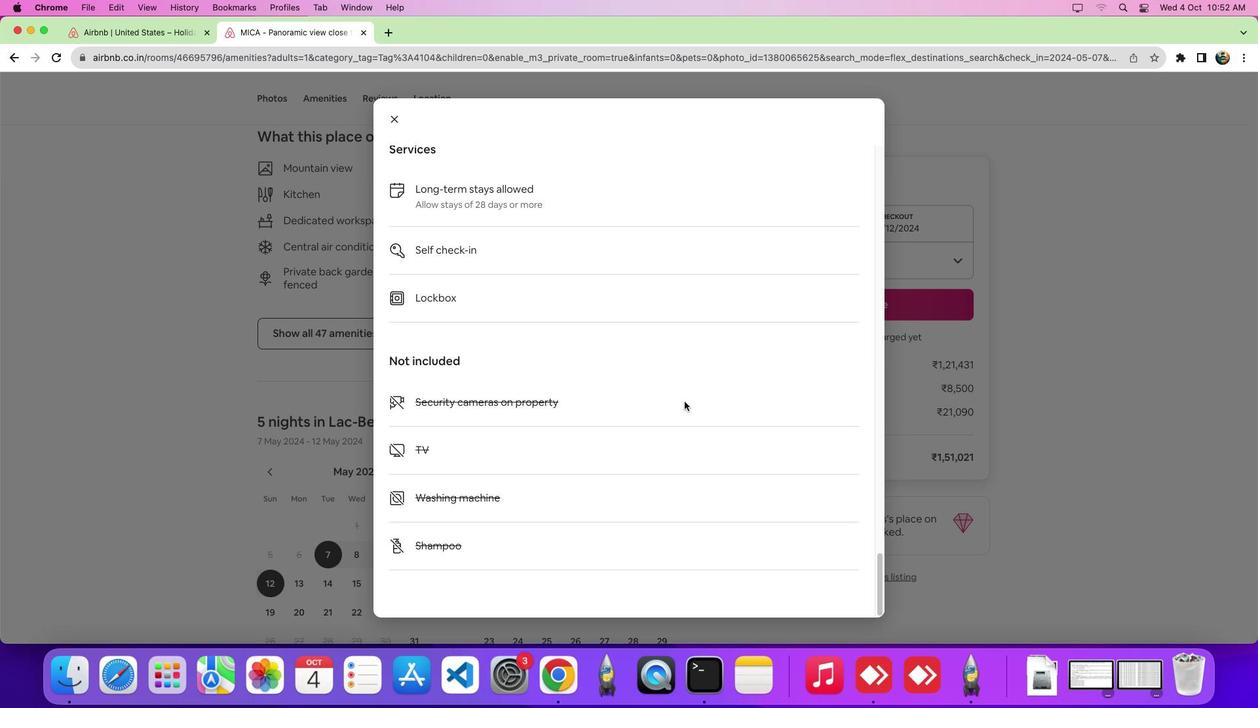 
Action: Mouse moved to (685, 401)
Screenshot: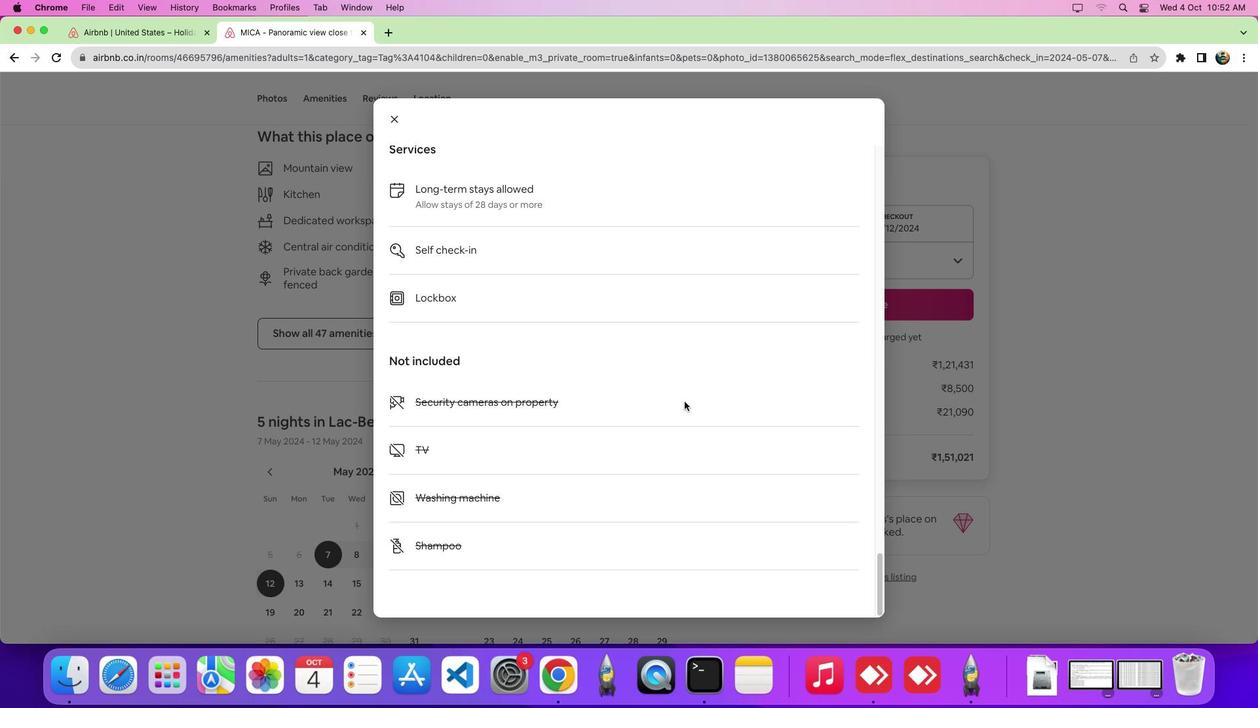 
Action: Mouse scrolled (685, 401) with delta (0, -9)
Screenshot: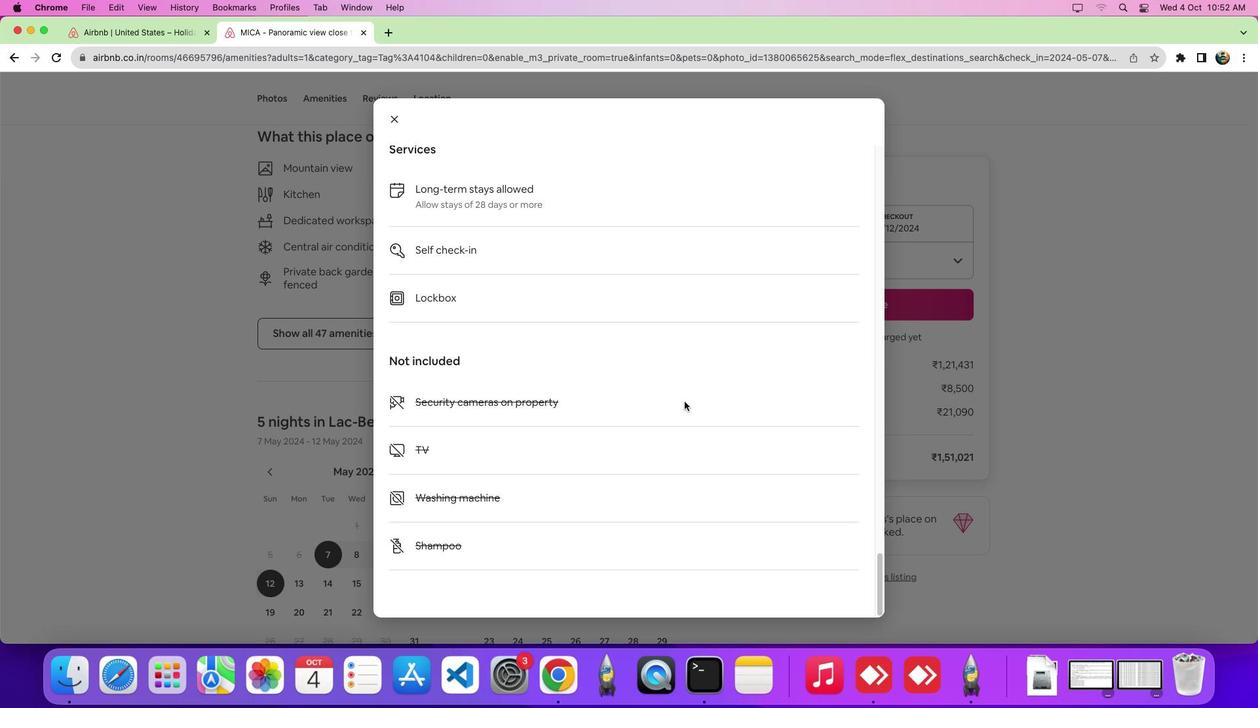 
Action: Mouse moved to (687, 402)
Screenshot: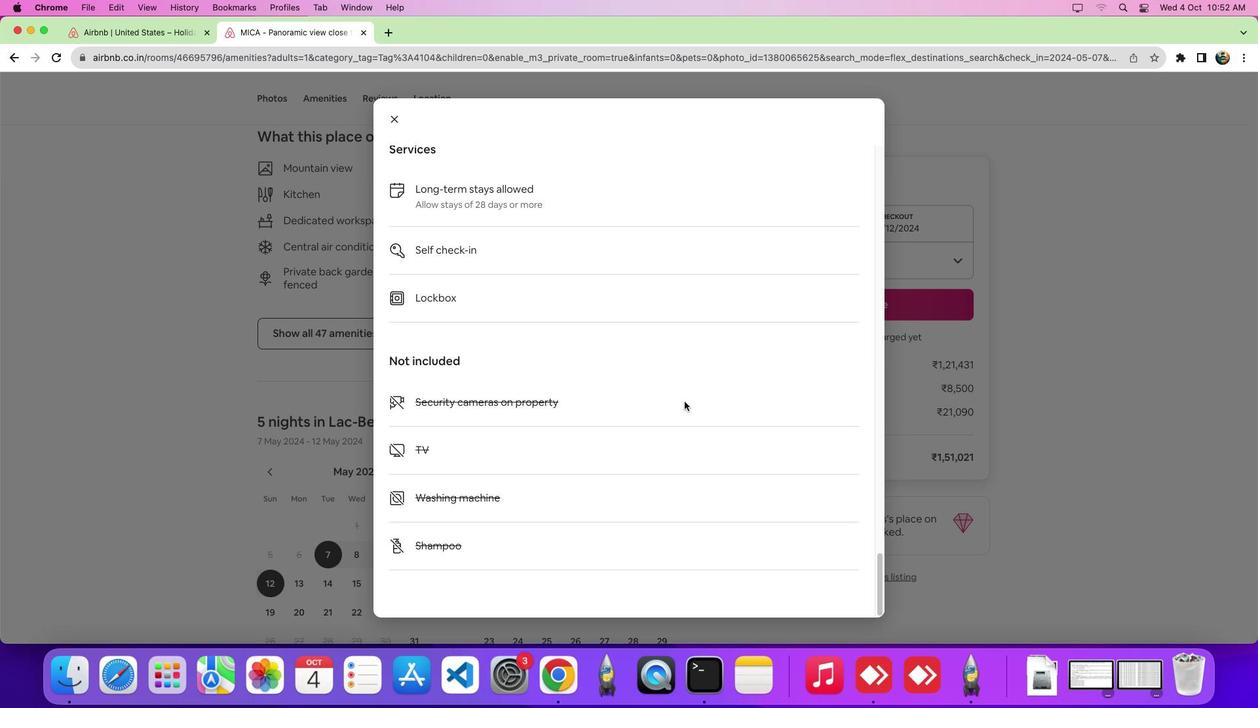 
